 Task: Find connections with filter location Sehnde with filter topic #Crowdfundingwith filter profile language Spanish with filter current company Cvent with filter school Ramanujan College with filter industry Cutlery and Handtool Manufacturing with filter service category Tax Preparation with filter keywords title Translator
Action: Mouse moved to (240, 274)
Screenshot: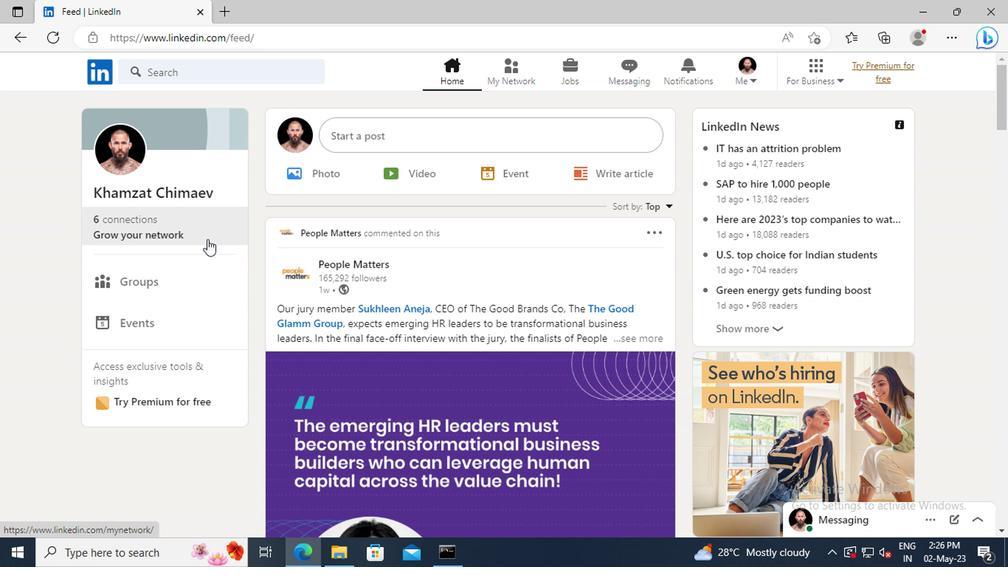 
Action: Mouse pressed left at (240, 274)
Screenshot: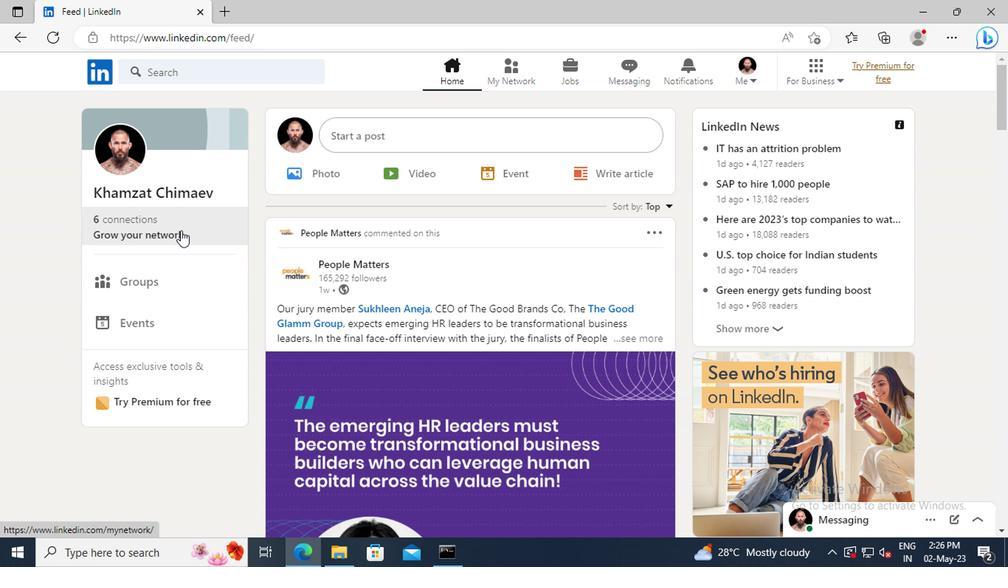 
Action: Mouse moved to (236, 222)
Screenshot: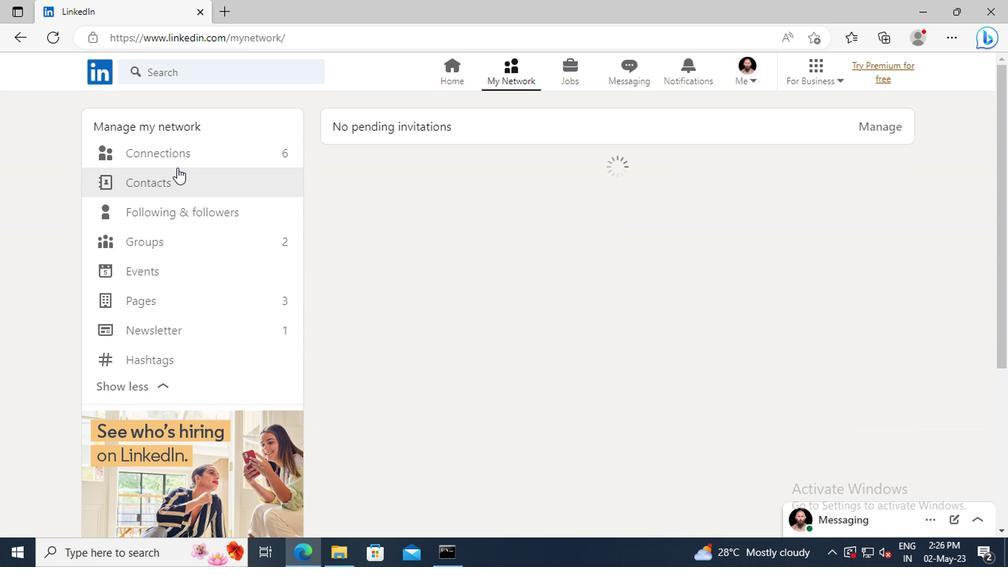 
Action: Mouse pressed left at (236, 222)
Screenshot: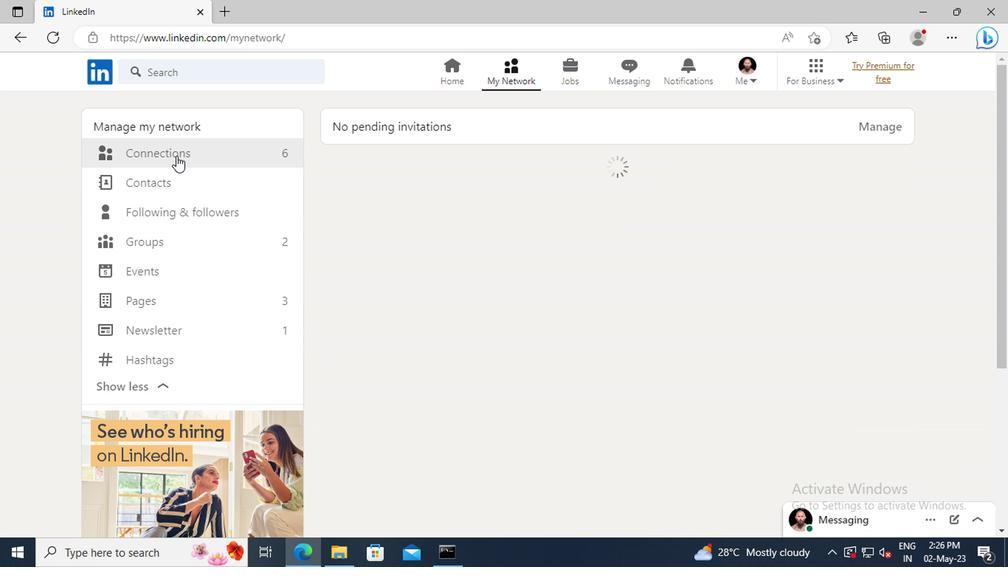 
Action: Mouse moved to (531, 222)
Screenshot: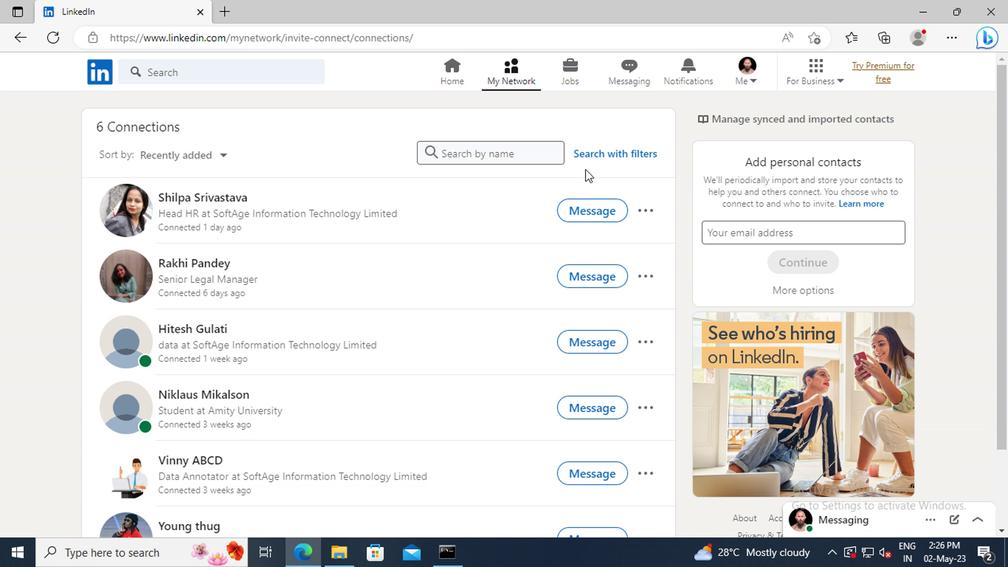 
Action: Mouse pressed left at (531, 222)
Screenshot: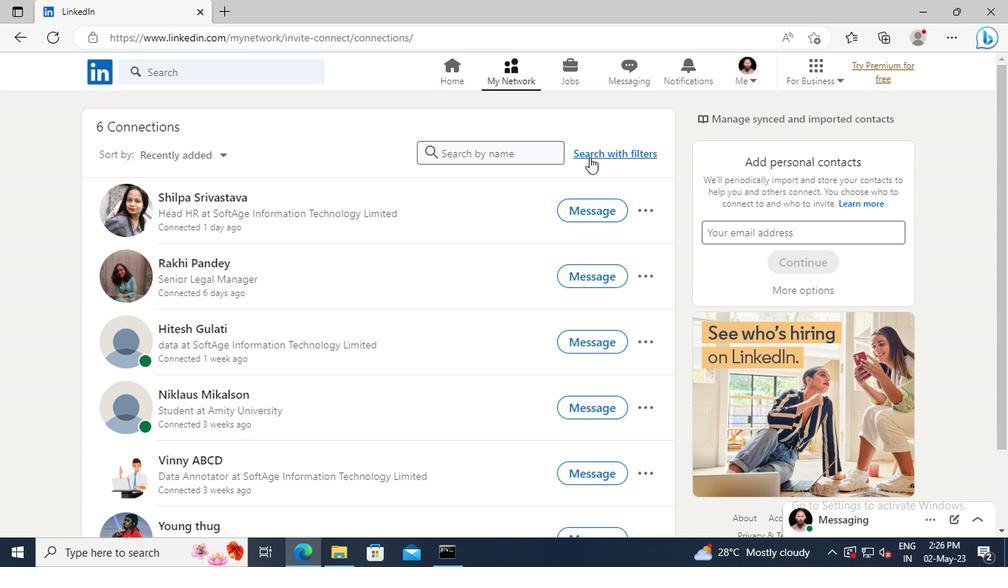 
Action: Mouse moved to (505, 194)
Screenshot: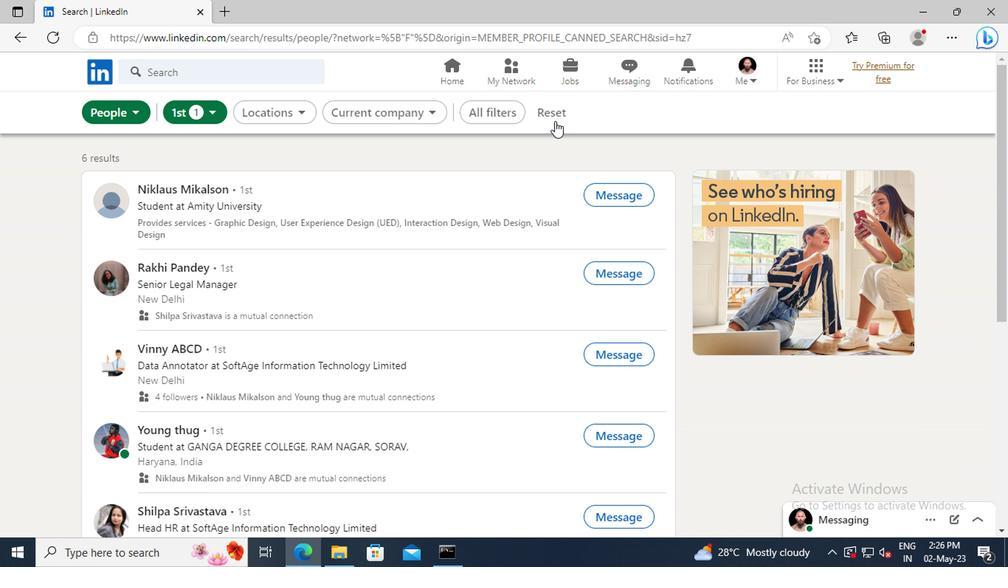 
Action: Mouse pressed left at (505, 194)
Screenshot: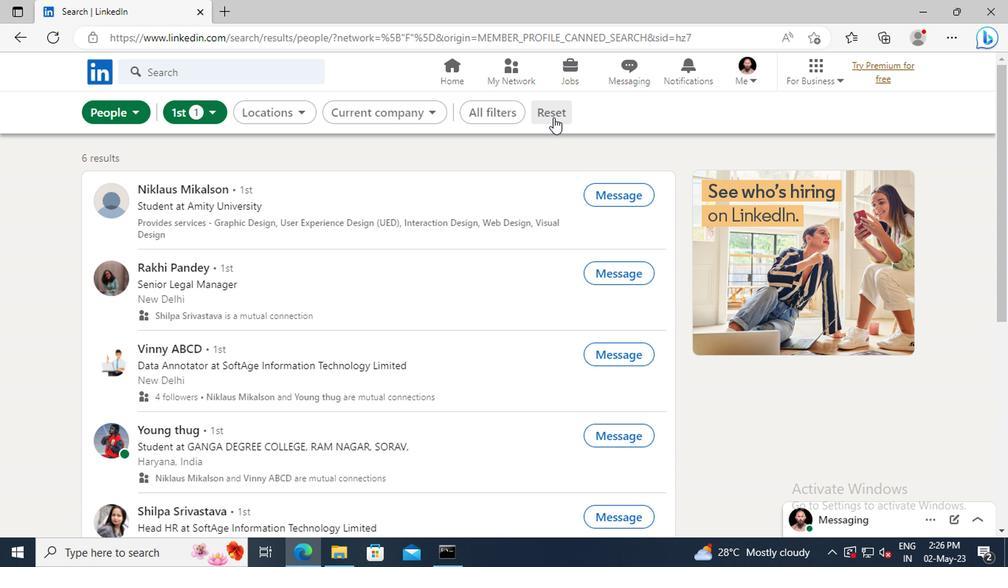 
Action: Mouse moved to (493, 194)
Screenshot: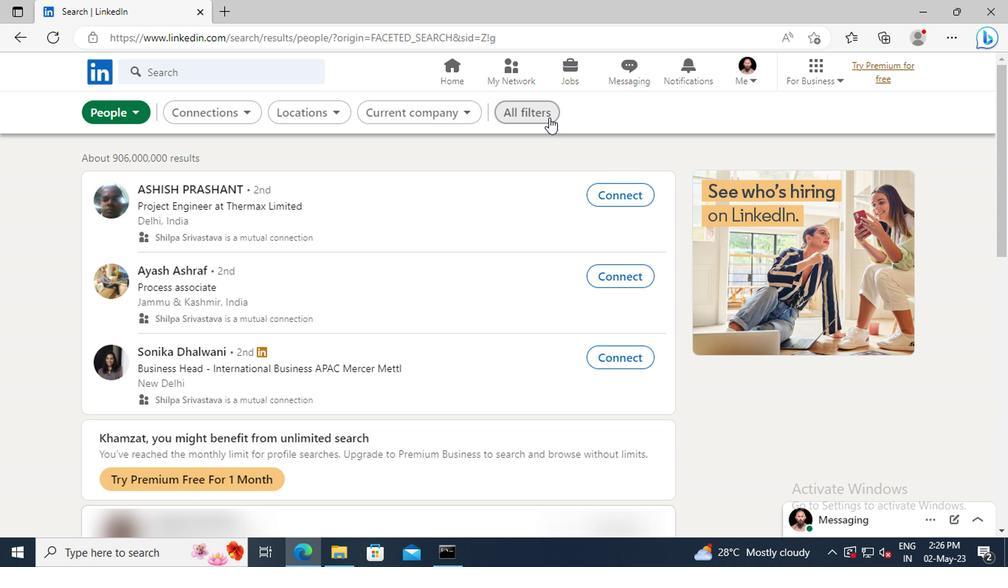 
Action: Mouse pressed left at (493, 194)
Screenshot: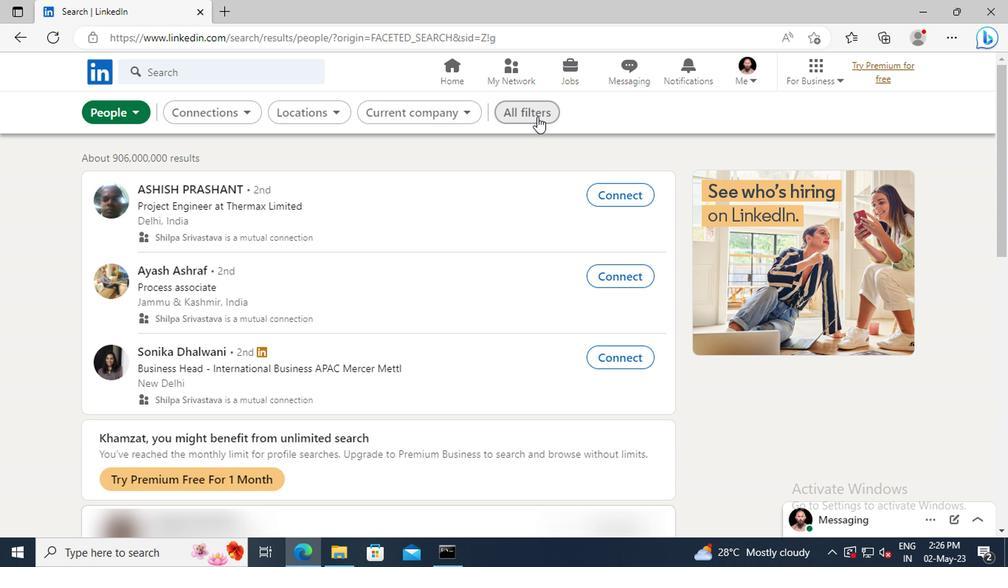 
Action: Mouse moved to (714, 284)
Screenshot: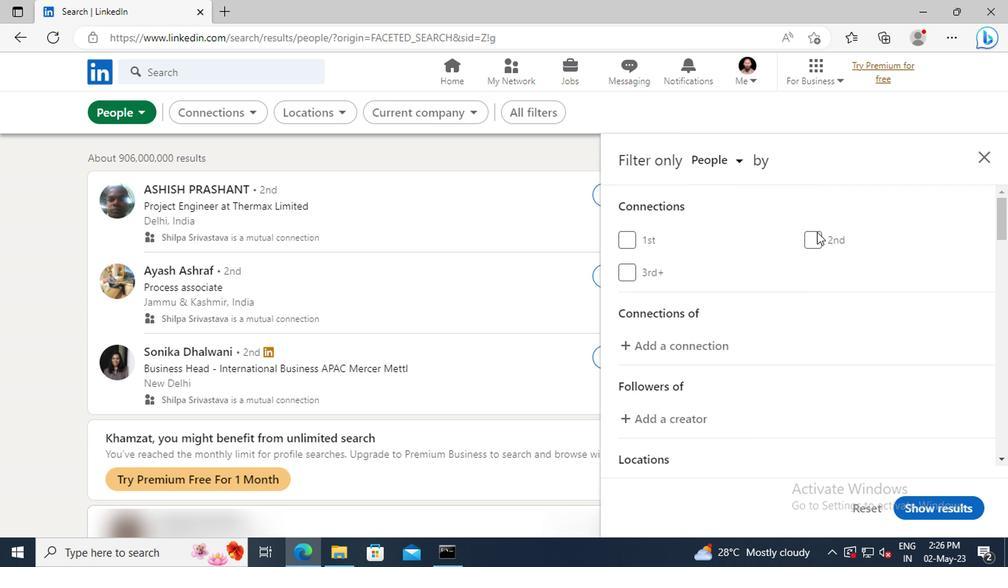 
Action: Mouse scrolled (714, 283) with delta (0, 0)
Screenshot: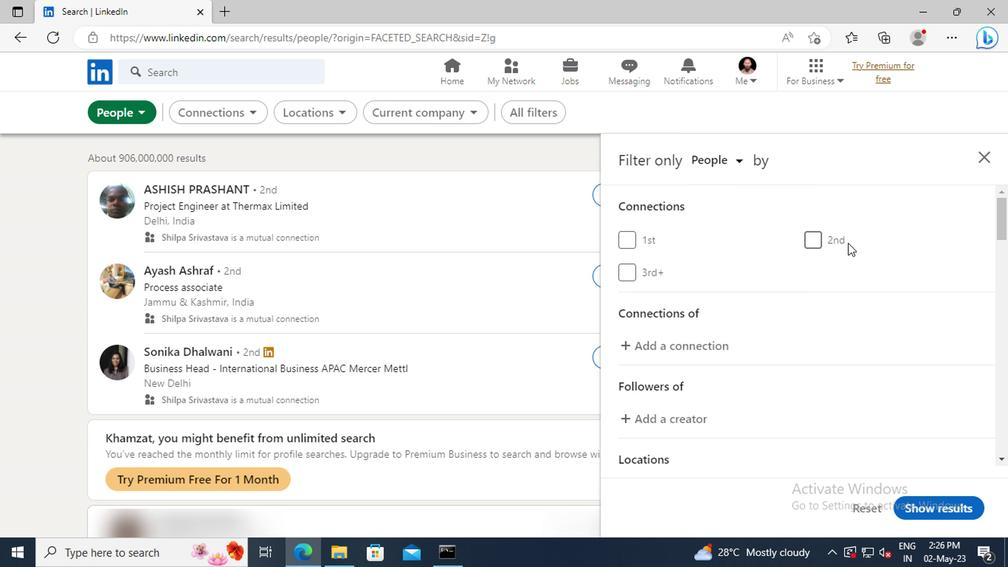 
Action: Mouse scrolled (714, 283) with delta (0, 0)
Screenshot: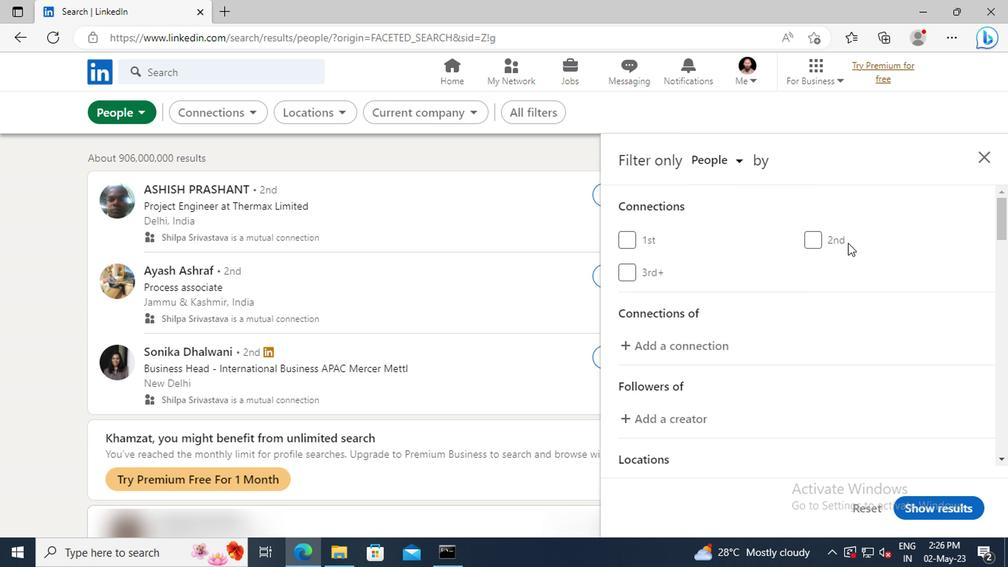
Action: Mouse scrolled (714, 283) with delta (0, 0)
Screenshot: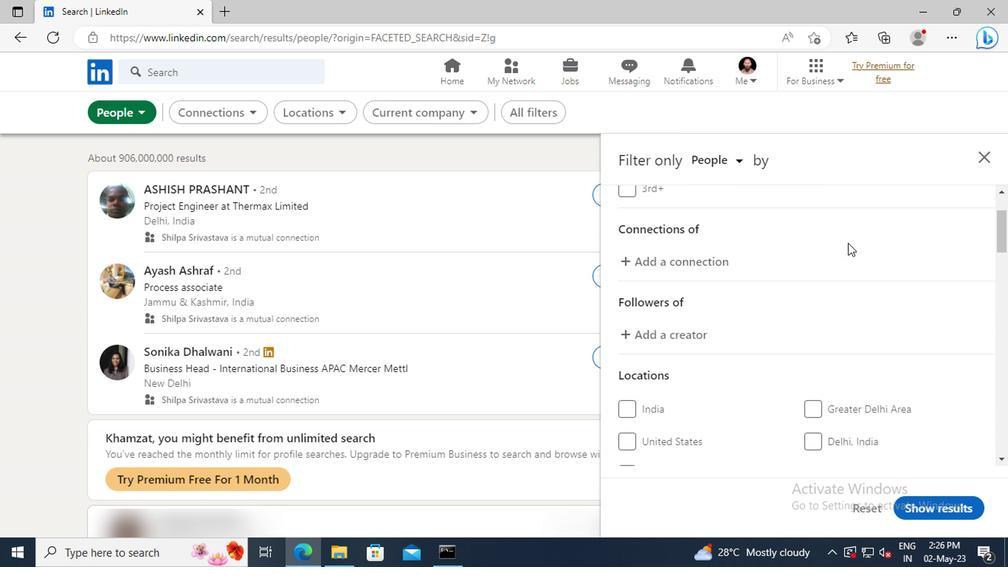 
Action: Mouse scrolled (714, 283) with delta (0, 0)
Screenshot: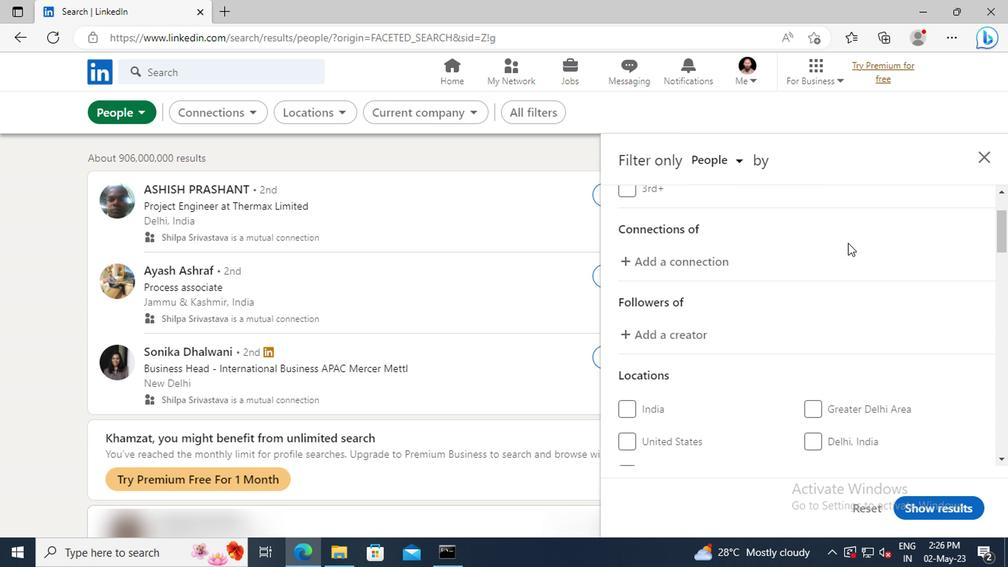 
Action: Mouse moved to (713, 299)
Screenshot: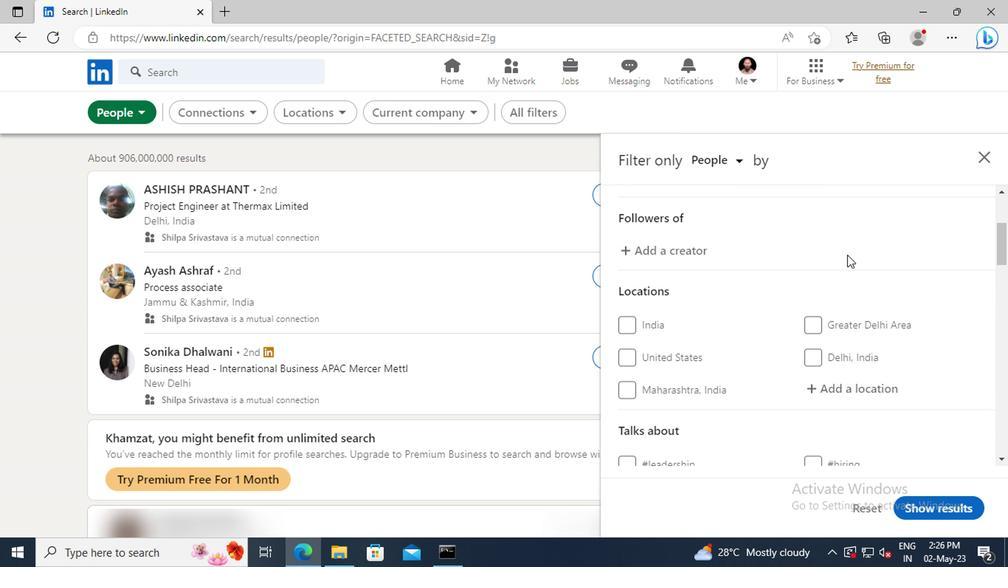 
Action: Mouse scrolled (713, 299) with delta (0, 0)
Screenshot: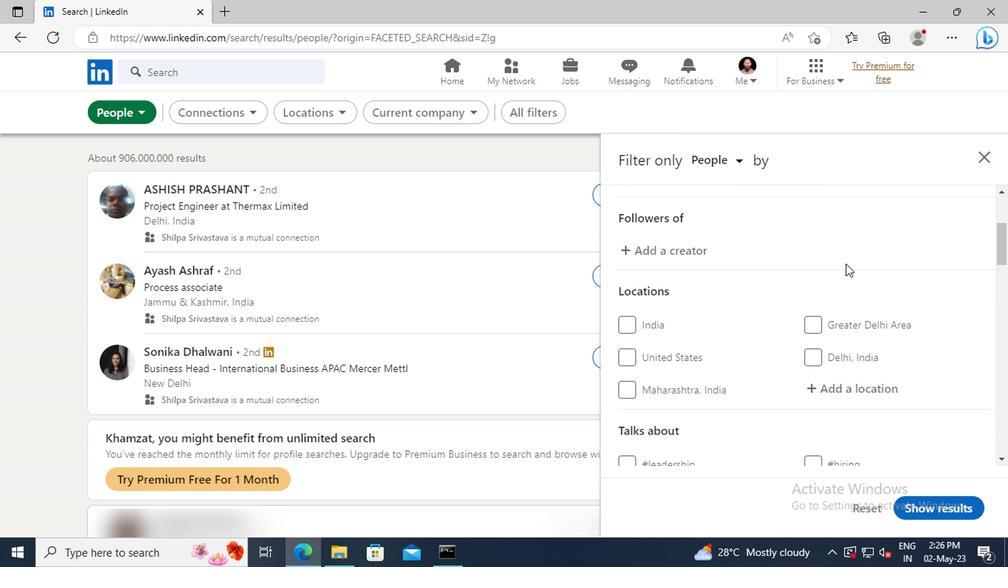 
Action: Mouse scrolled (713, 299) with delta (0, 0)
Screenshot: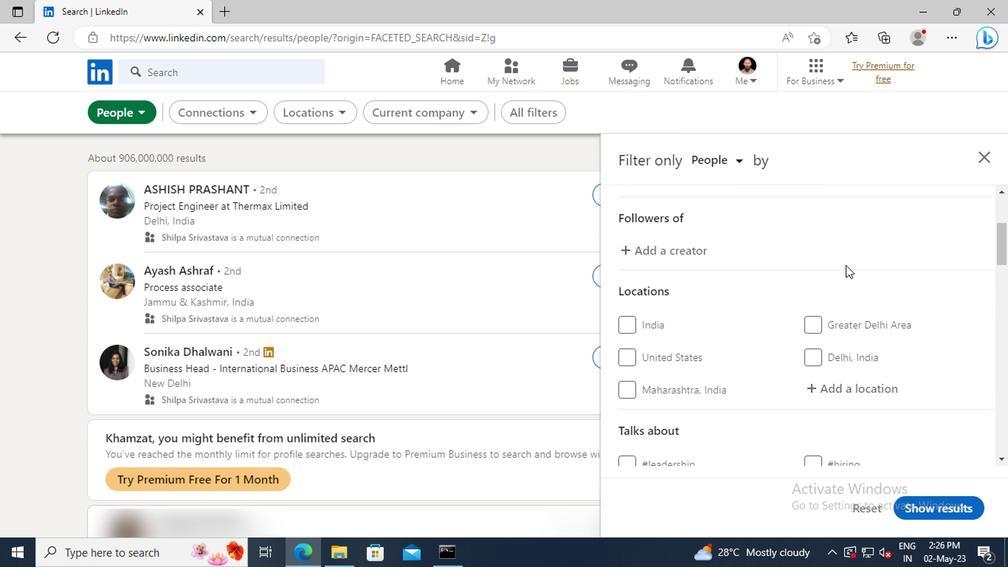 
Action: Mouse moved to (713, 326)
Screenshot: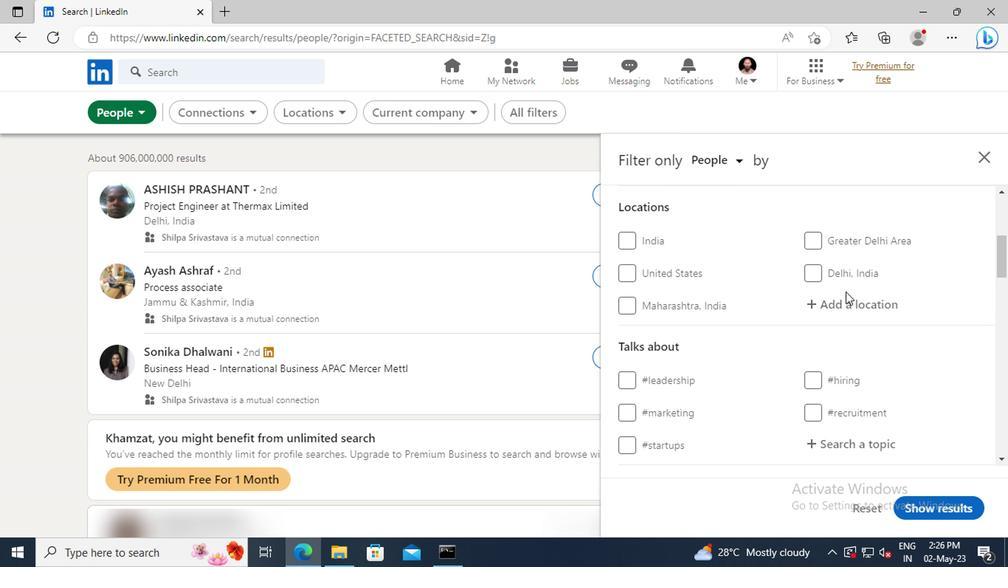 
Action: Mouse pressed left at (713, 326)
Screenshot: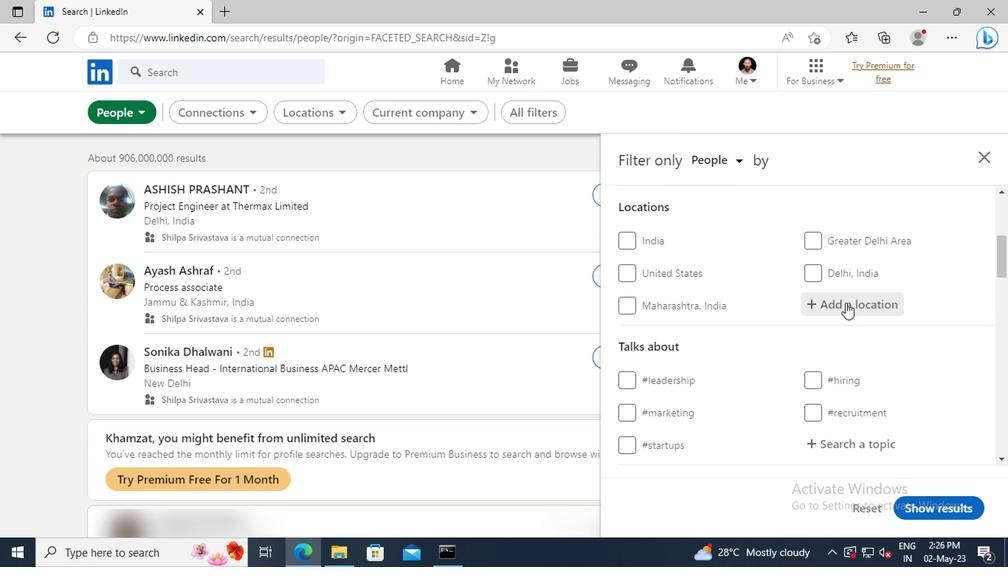 
Action: Key pressed <Key.shift>SEHNDE
Screenshot: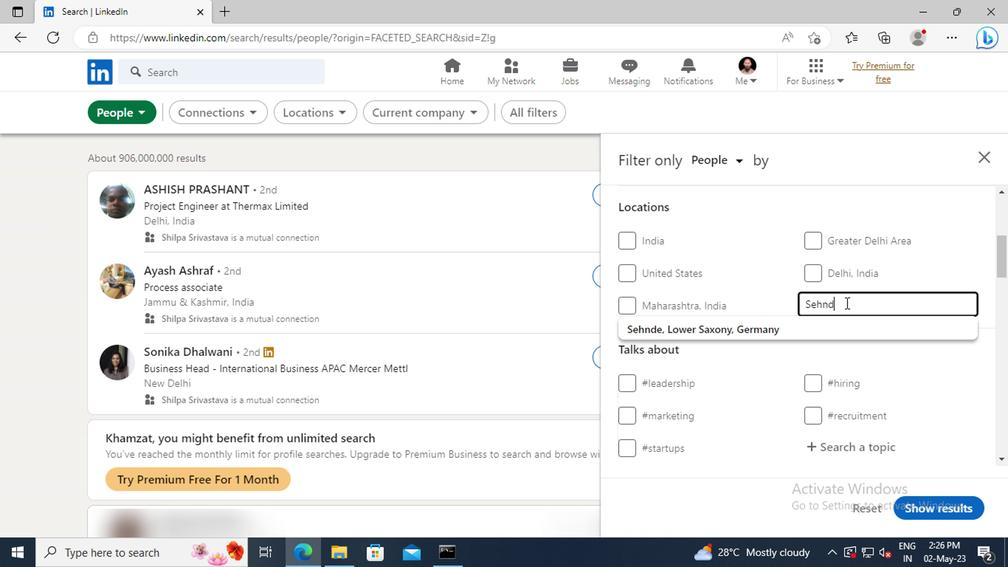
Action: Mouse moved to (714, 346)
Screenshot: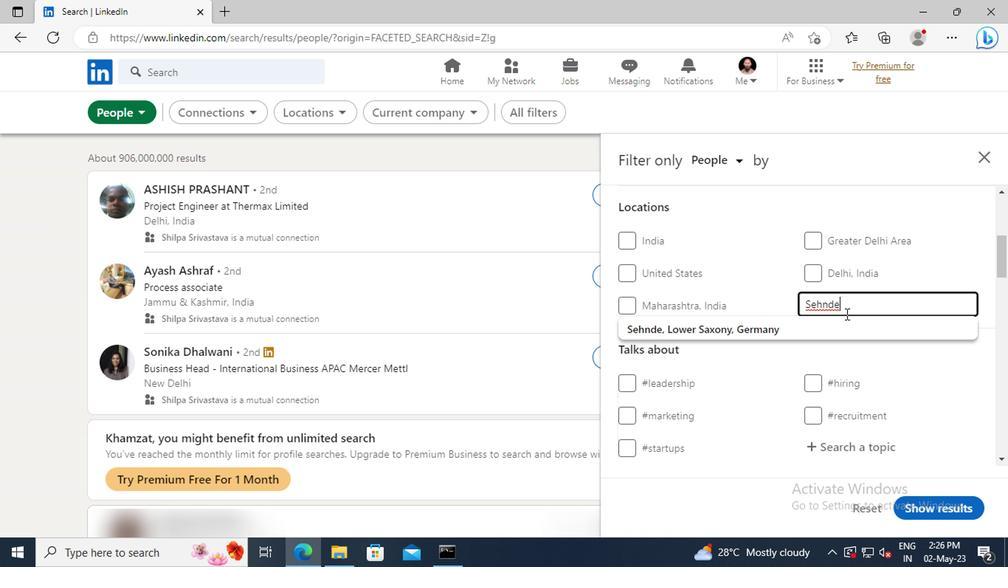 
Action: Mouse pressed left at (714, 346)
Screenshot: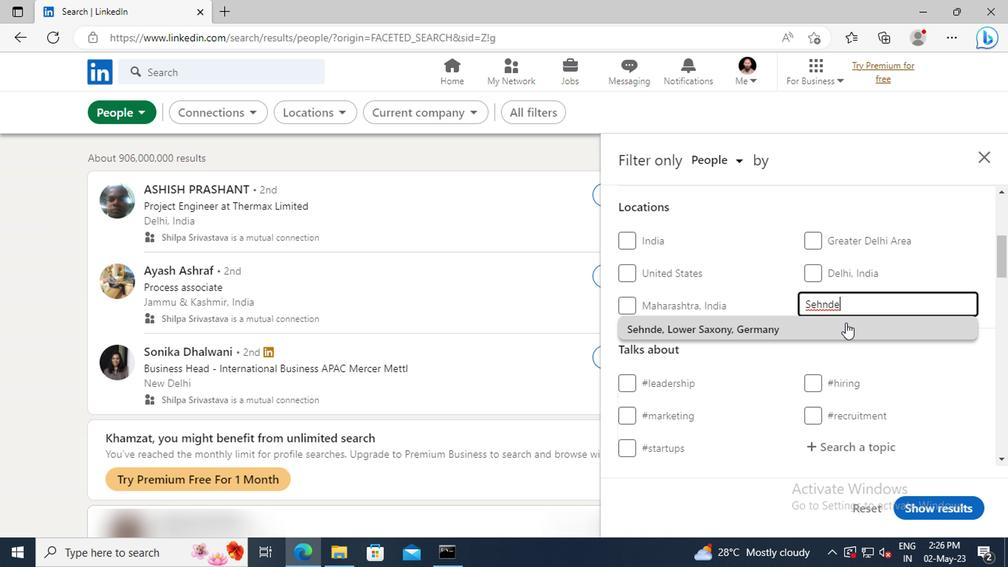 
Action: Mouse scrolled (714, 346) with delta (0, 0)
Screenshot: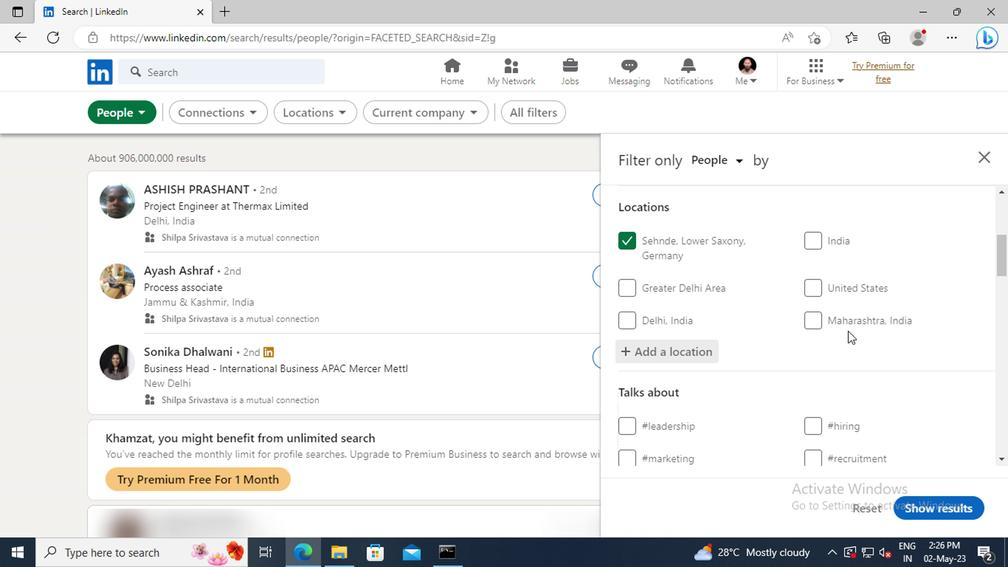 
Action: Mouse scrolled (714, 346) with delta (0, 0)
Screenshot: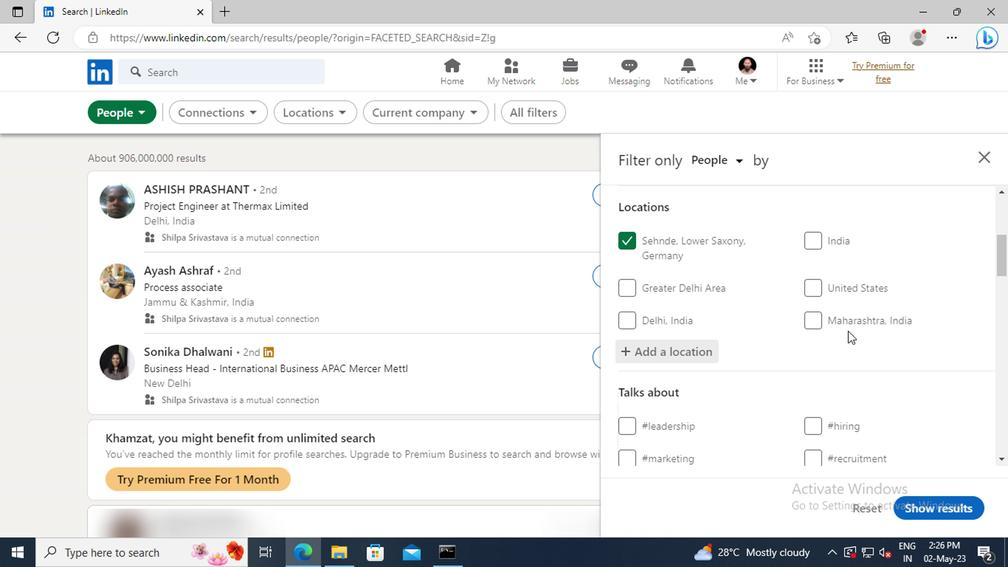 
Action: Mouse moved to (714, 346)
Screenshot: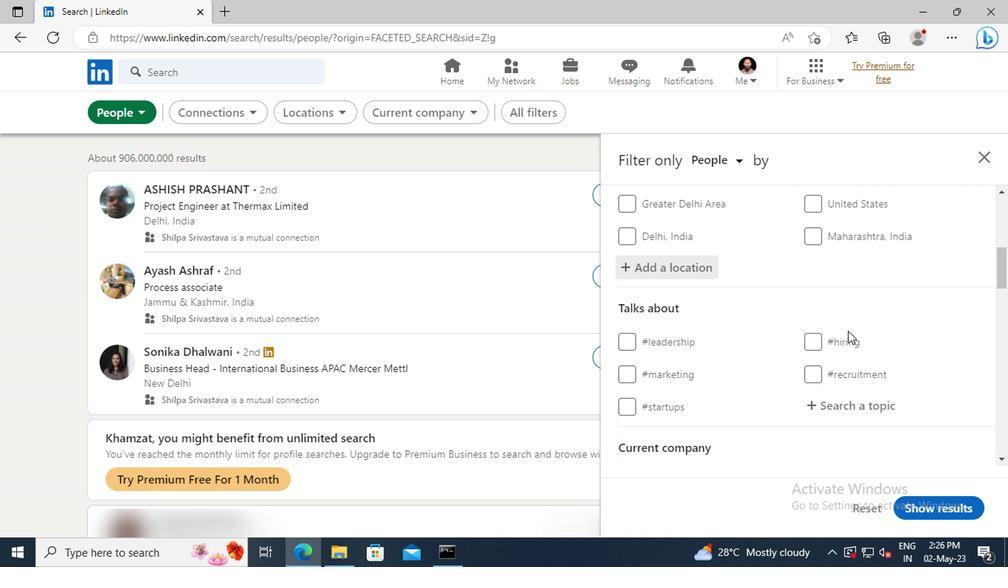 
Action: Mouse scrolled (714, 346) with delta (0, 0)
Screenshot: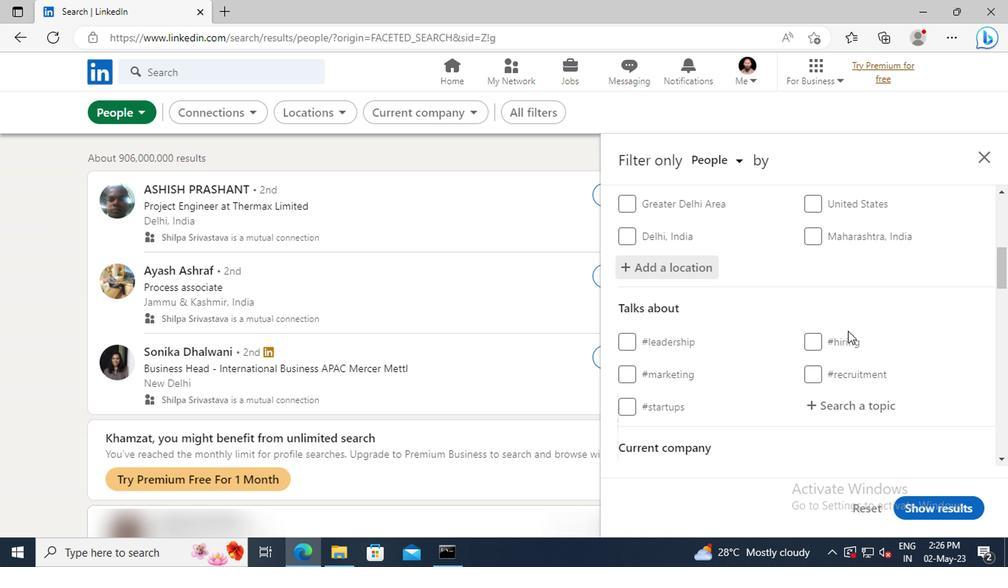 
Action: Mouse moved to (709, 367)
Screenshot: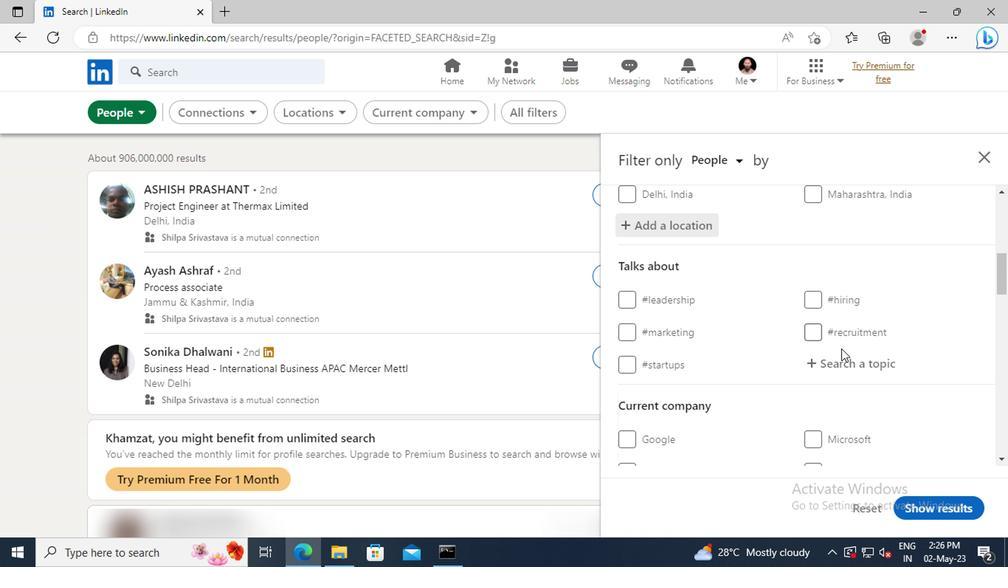 
Action: Mouse pressed left at (709, 367)
Screenshot: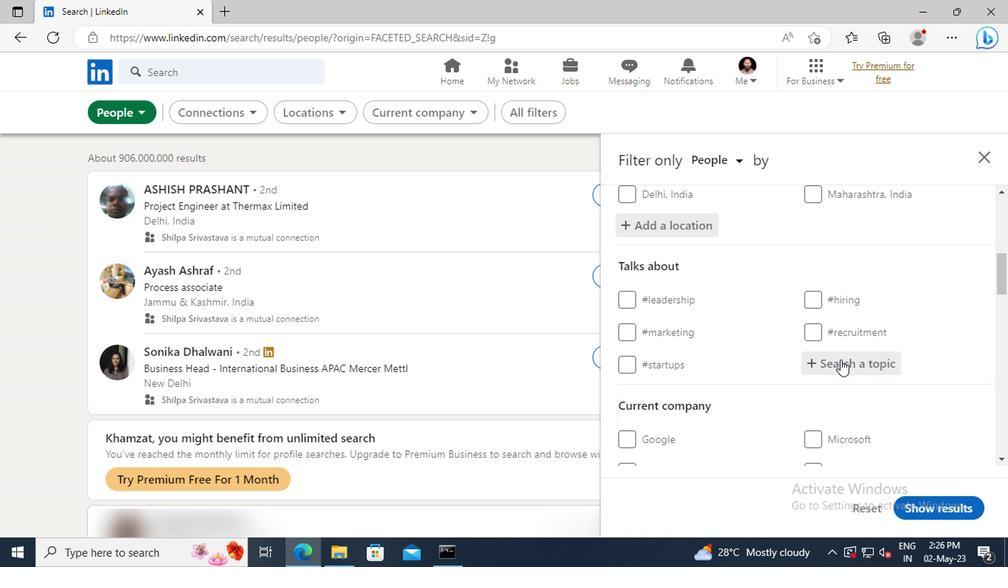 
Action: Key pressed <Key.shift>CROWDFUN
Screenshot: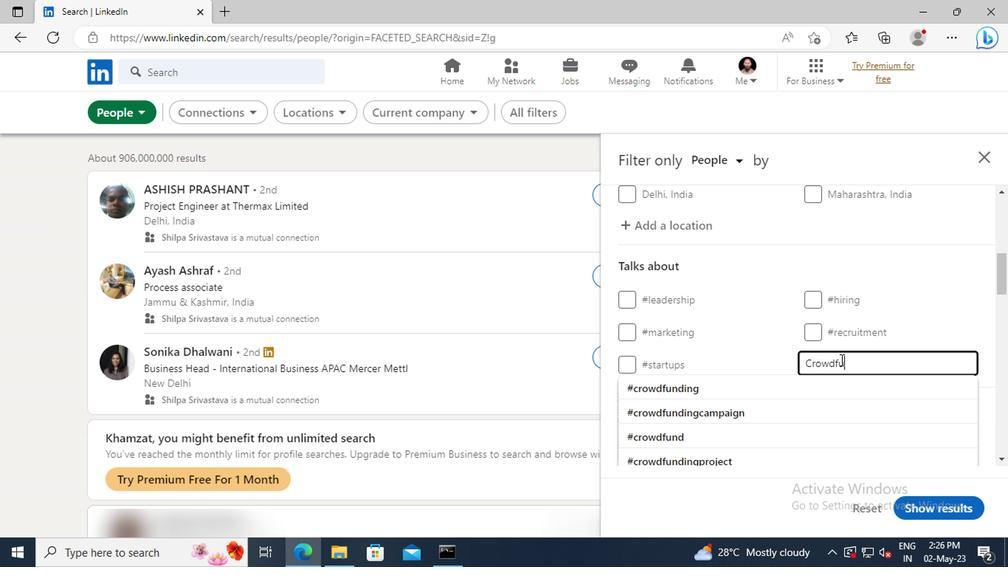 
Action: Mouse moved to (709, 385)
Screenshot: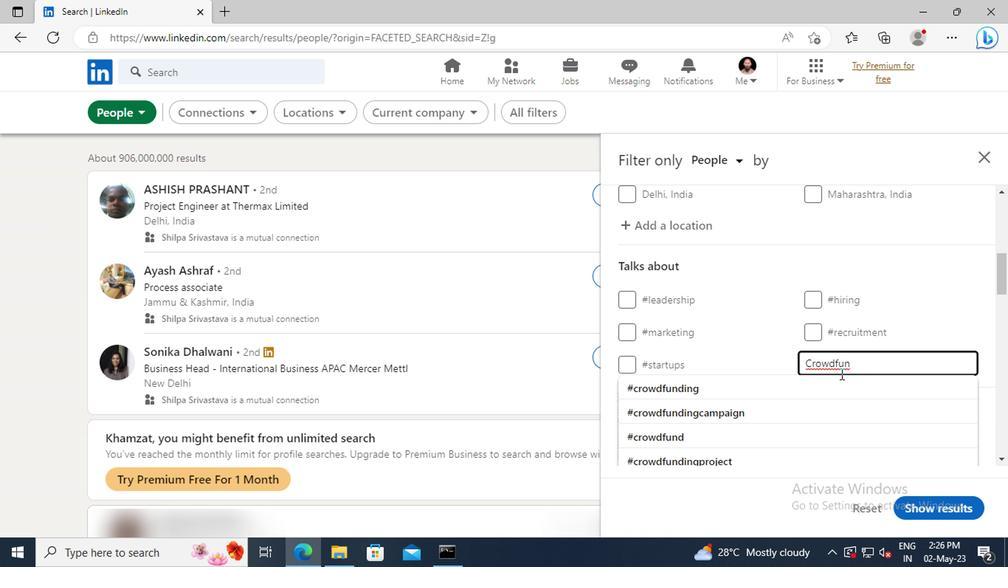 
Action: Mouse pressed left at (709, 385)
Screenshot: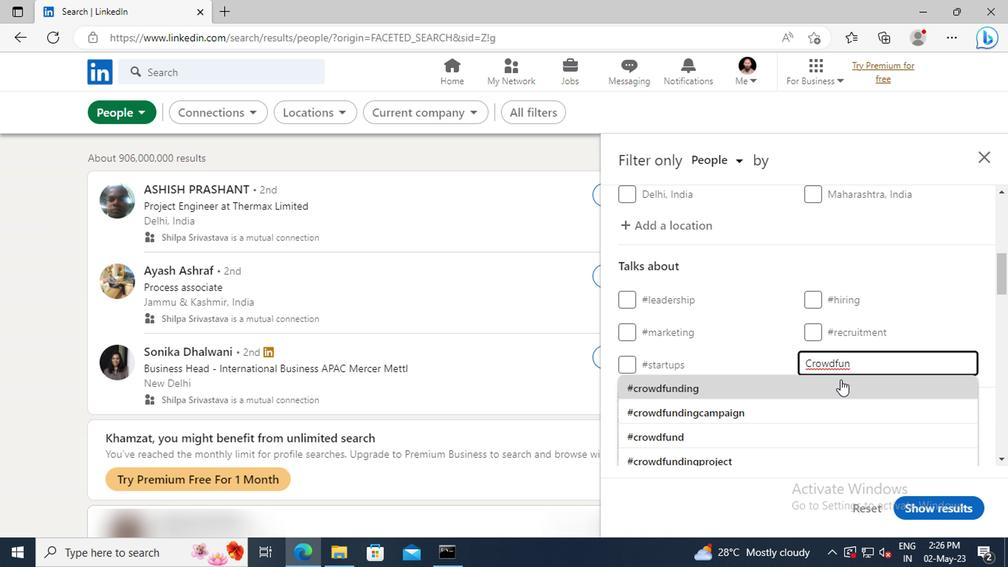 
Action: Mouse scrolled (709, 384) with delta (0, 0)
Screenshot: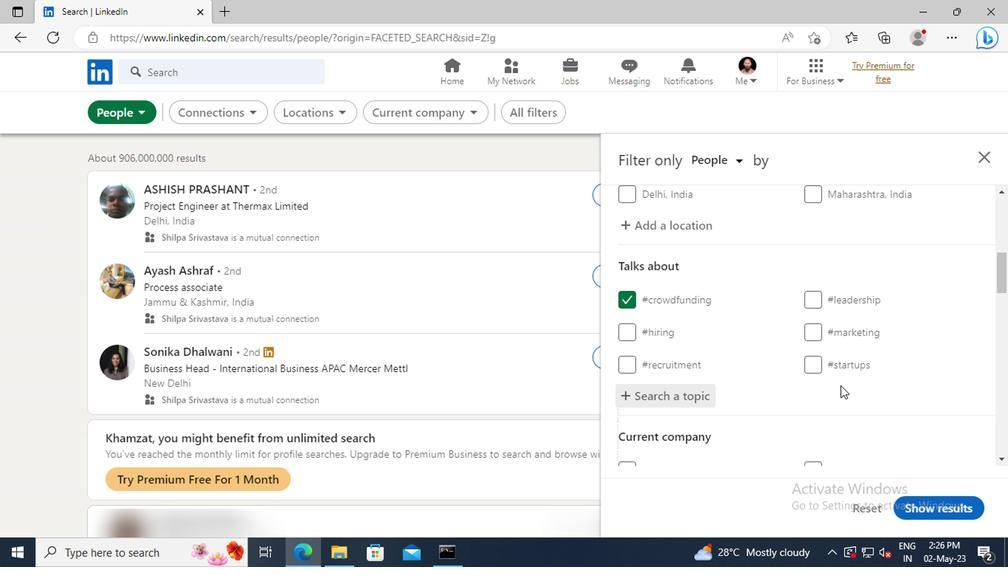 
Action: Mouse scrolled (709, 384) with delta (0, 0)
Screenshot: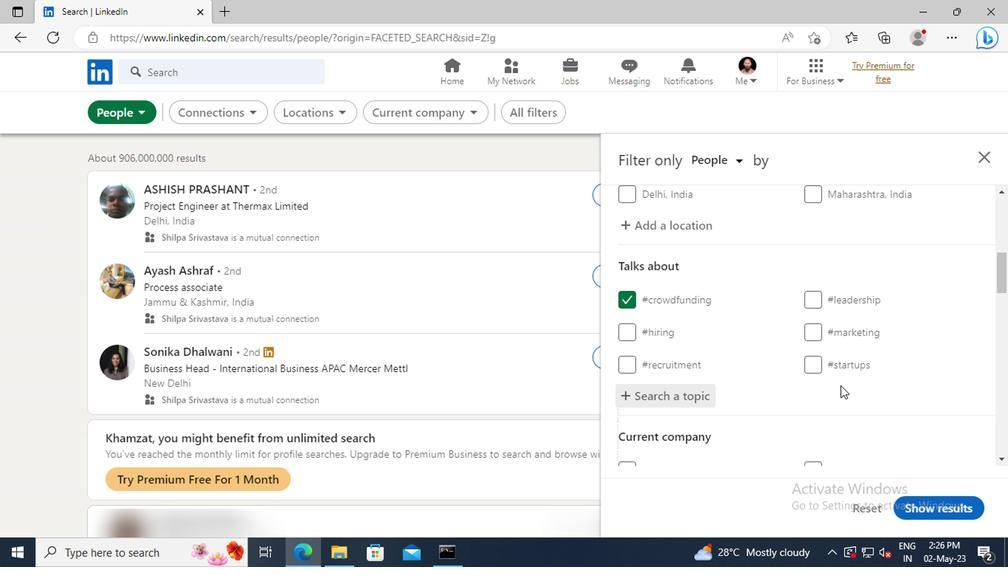 
Action: Mouse scrolled (709, 384) with delta (0, 0)
Screenshot: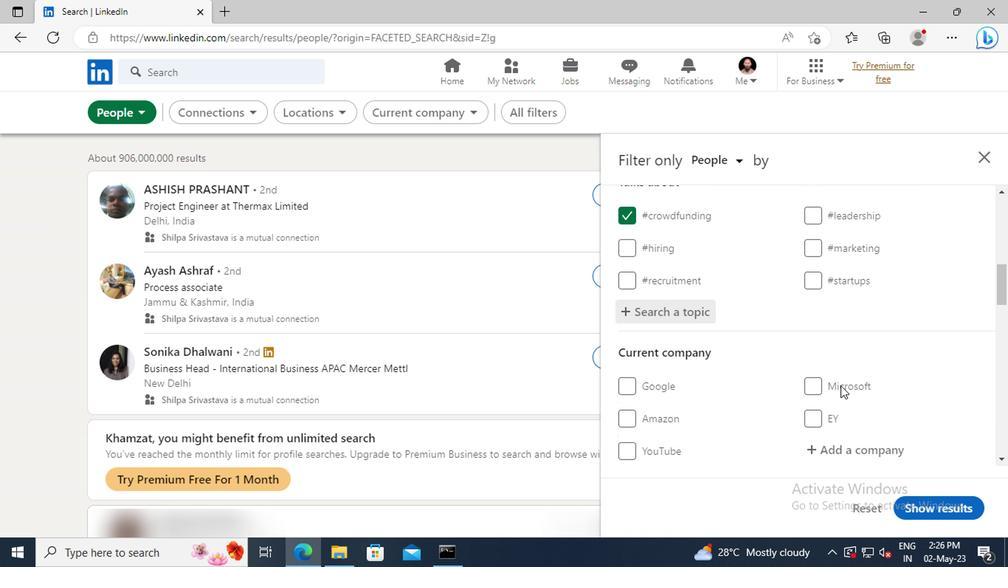 
Action: Mouse scrolled (709, 384) with delta (0, 0)
Screenshot: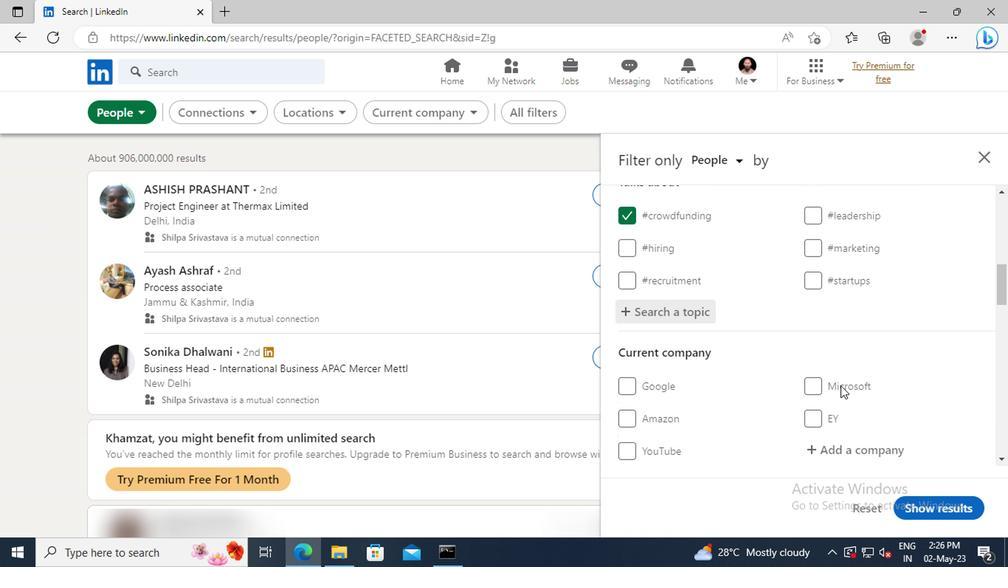 
Action: Mouse scrolled (709, 384) with delta (0, 0)
Screenshot: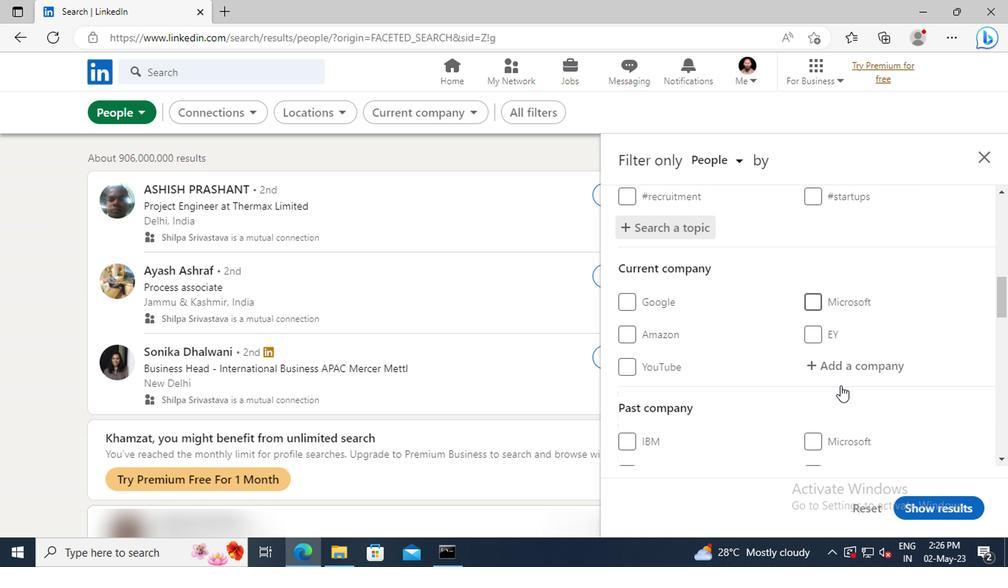
Action: Mouse scrolled (709, 384) with delta (0, 0)
Screenshot: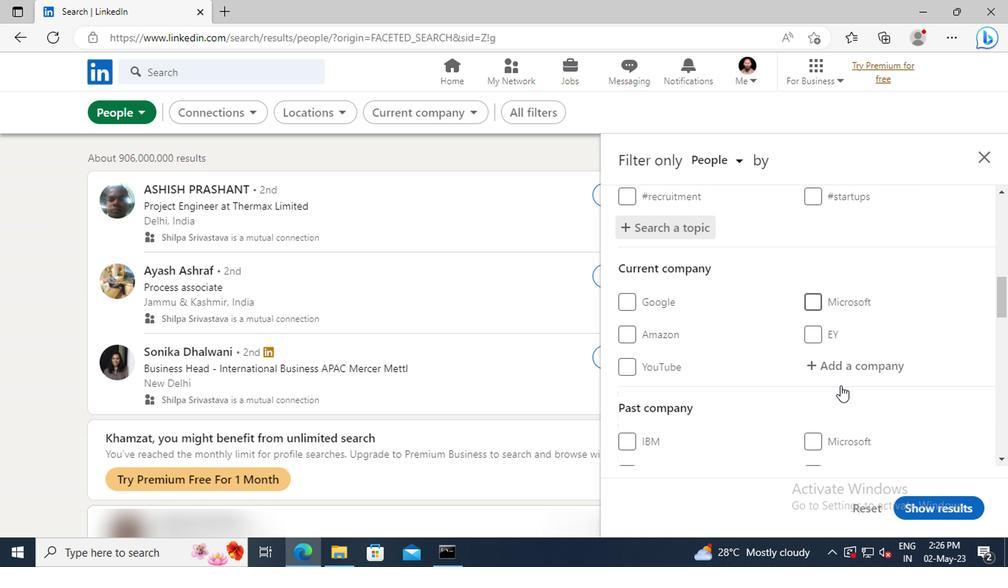 
Action: Mouse scrolled (709, 384) with delta (0, 0)
Screenshot: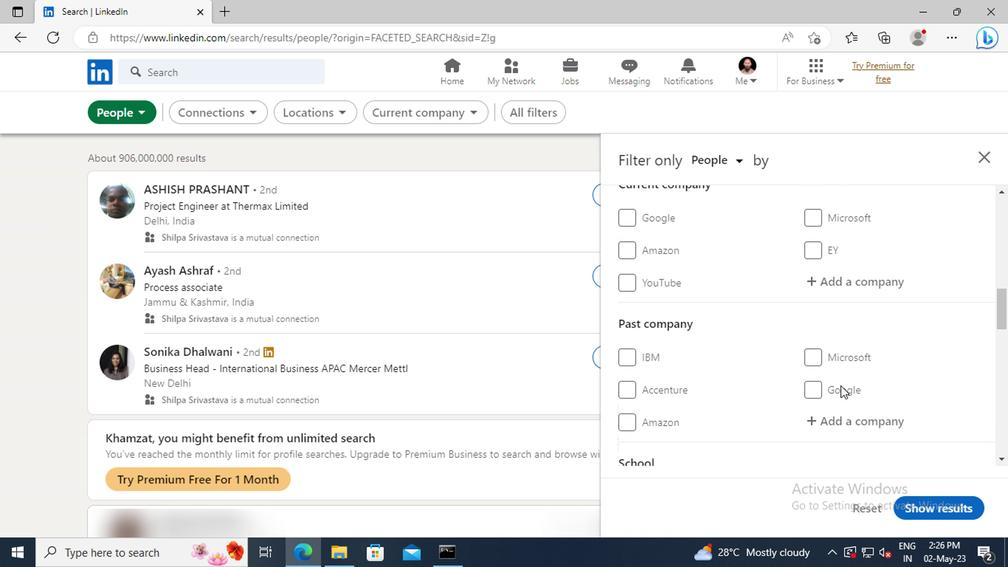 
Action: Mouse scrolled (709, 384) with delta (0, 0)
Screenshot: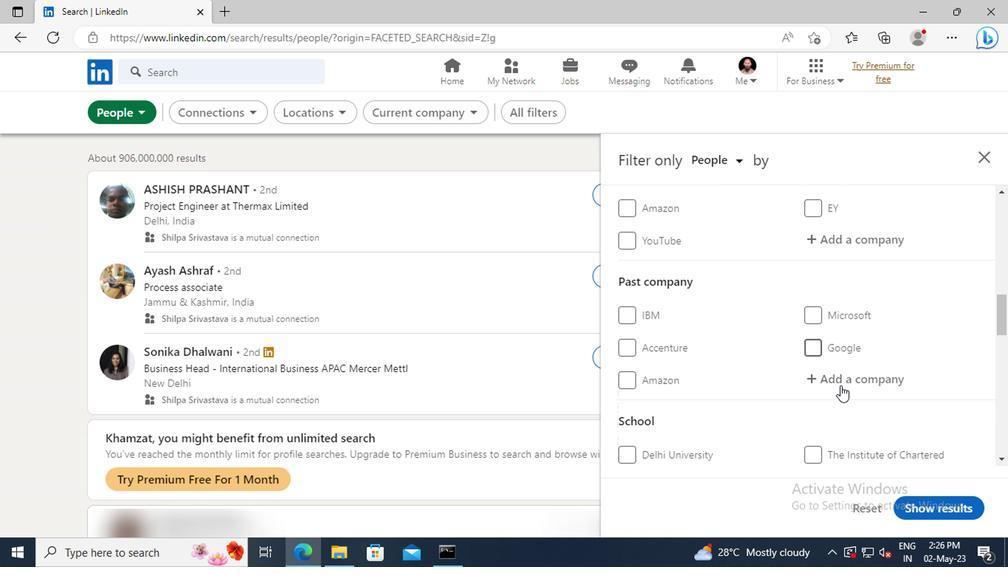 
Action: Mouse scrolled (709, 384) with delta (0, 0)
Screenshot: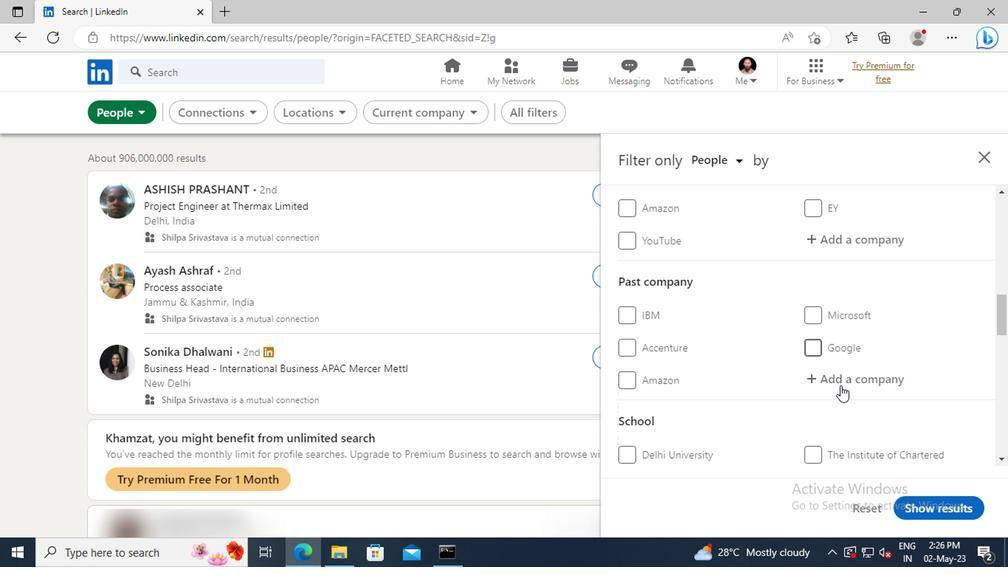 
Action: Mouse scrolled (709, 384) with delta (0, 0)
Screenshot: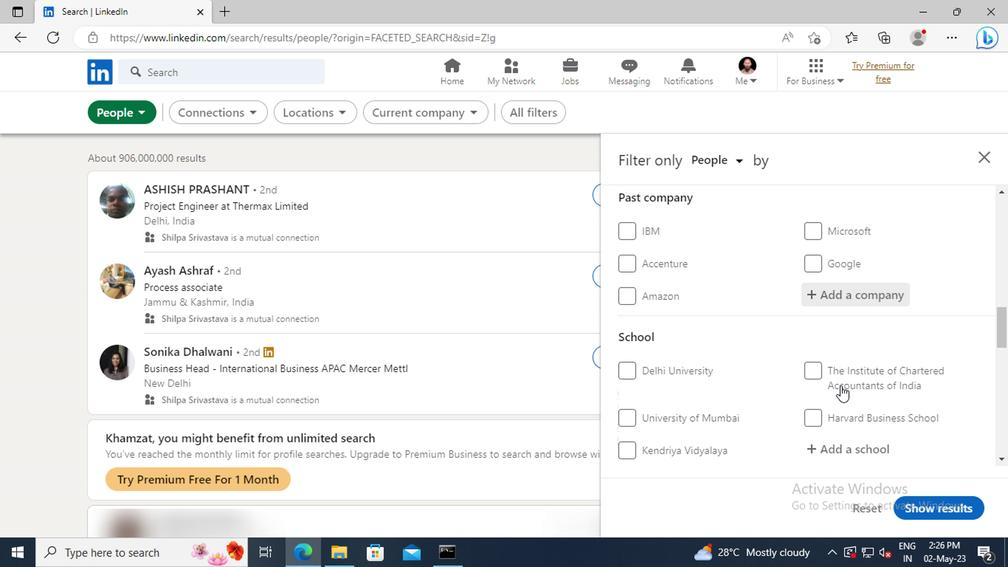 
Action: Mouse scrolled (709, 384) with delta (0, 0)
Screenshot: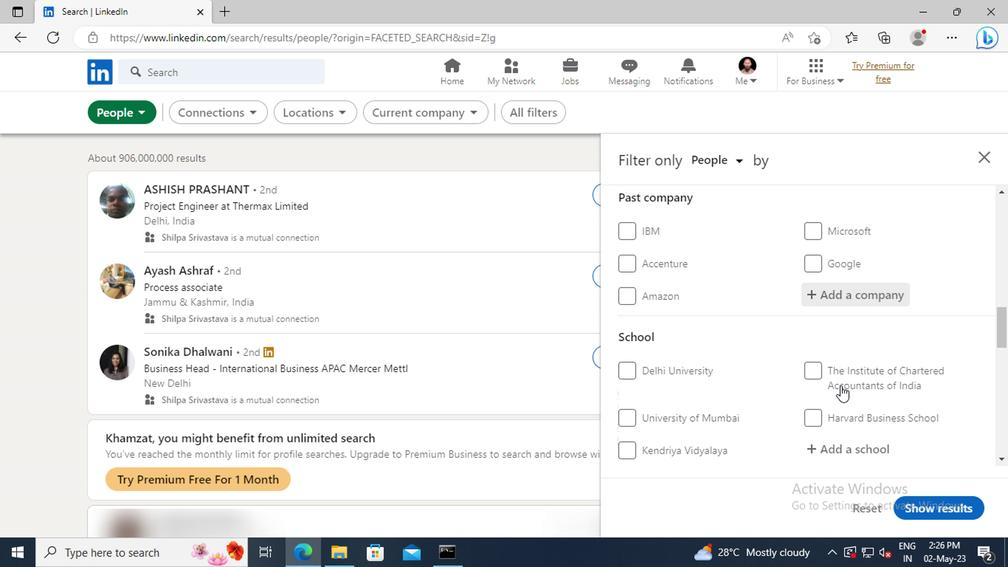 
Action: Mouse scrolled (709, 384) with delta (0, 0)
Screenshot: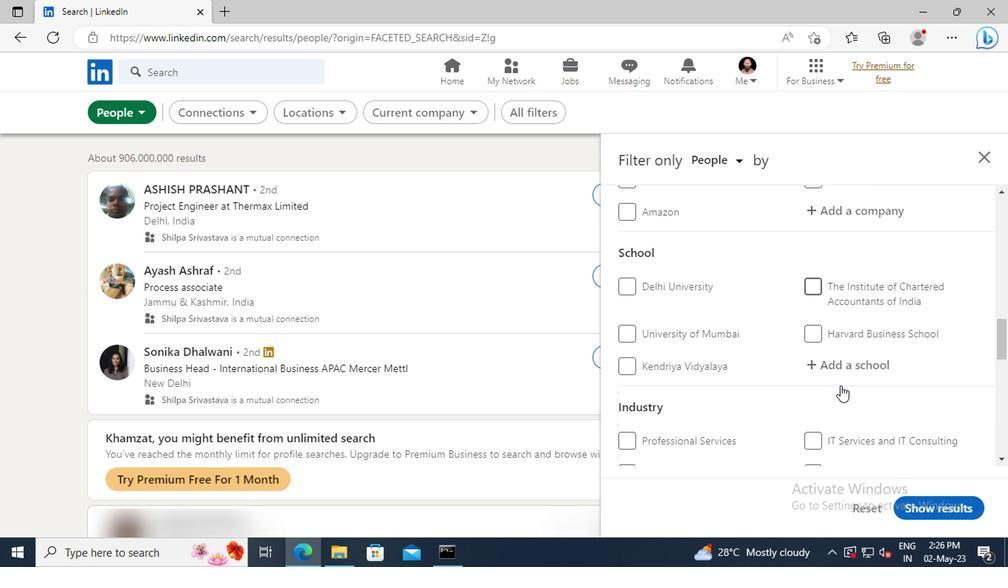 
Action: Mouse scrolled (709, 384) with delta (0, 0)
Screenshot: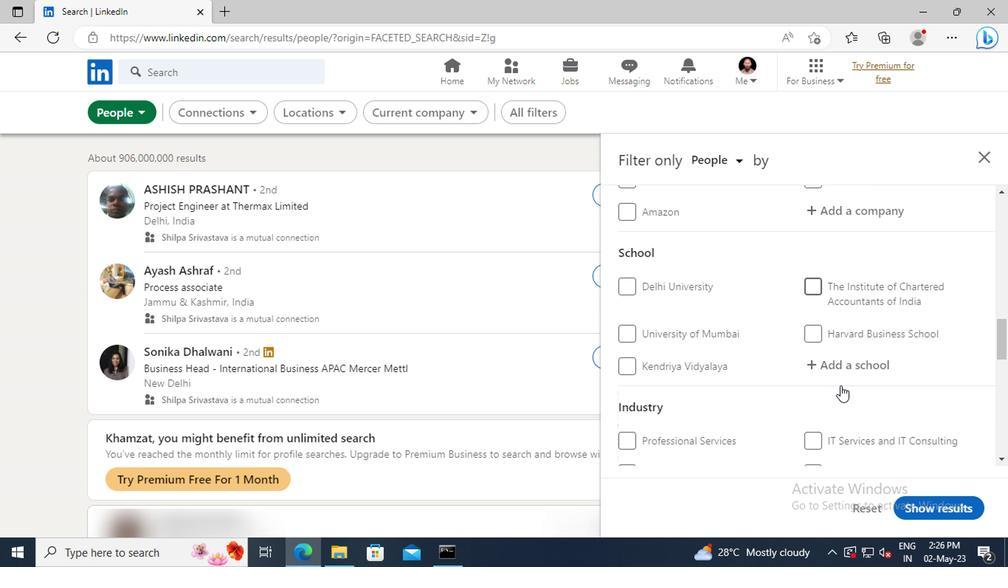 
Action: Mouse scrolled (709, 384) with delta (0, 0)
Screenshot: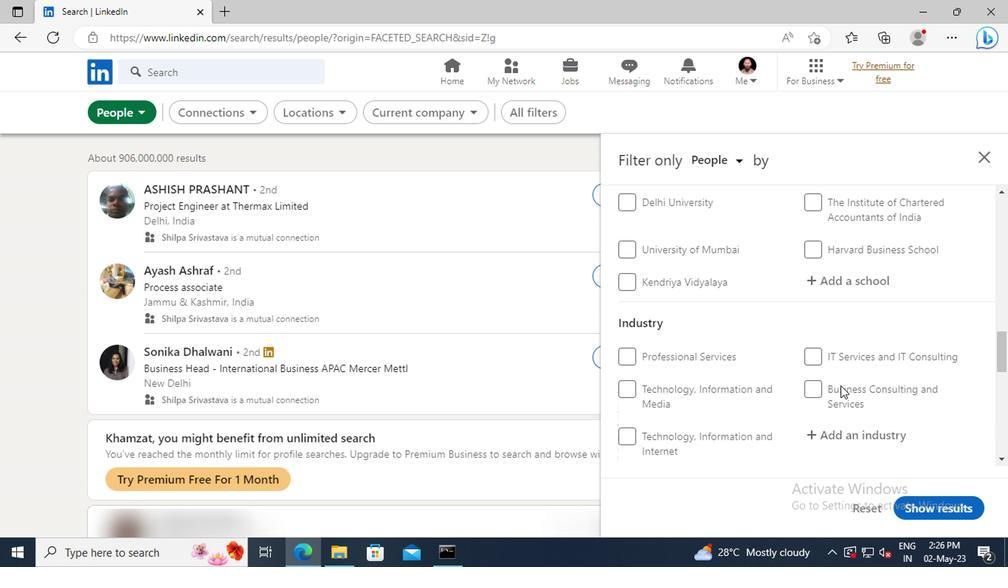 
Action: Mouse scrolled (709, 384) with delta (0, 0)
Screenshot: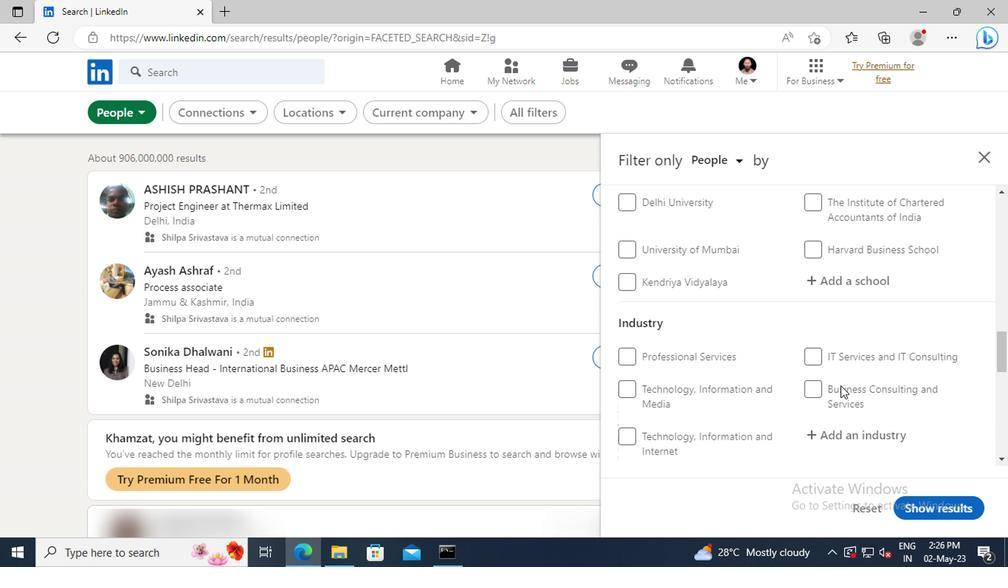 
Action: Mouse scrolled (709, 384) with delta (0, 0)
Screenshot: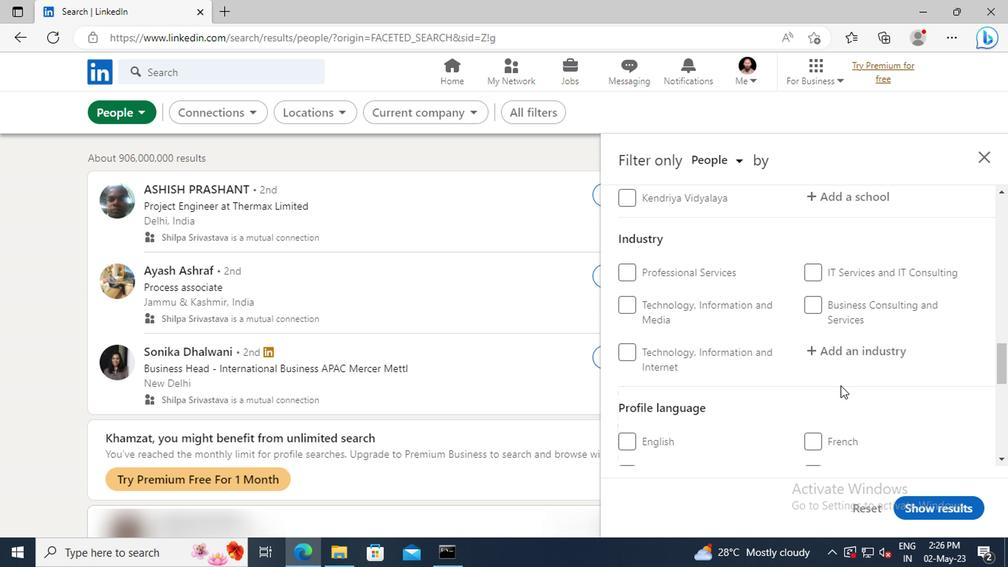 
Action: Mouse scrolled (709, 384) with delta (0, 0)
Screenshot: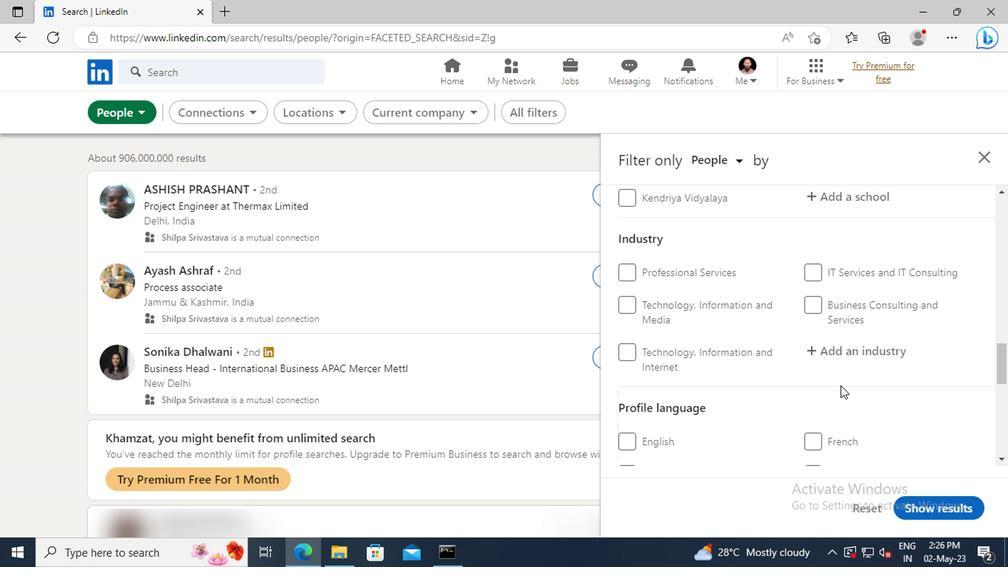 
Action: Mouse moved to (557, 387)
Screenshot: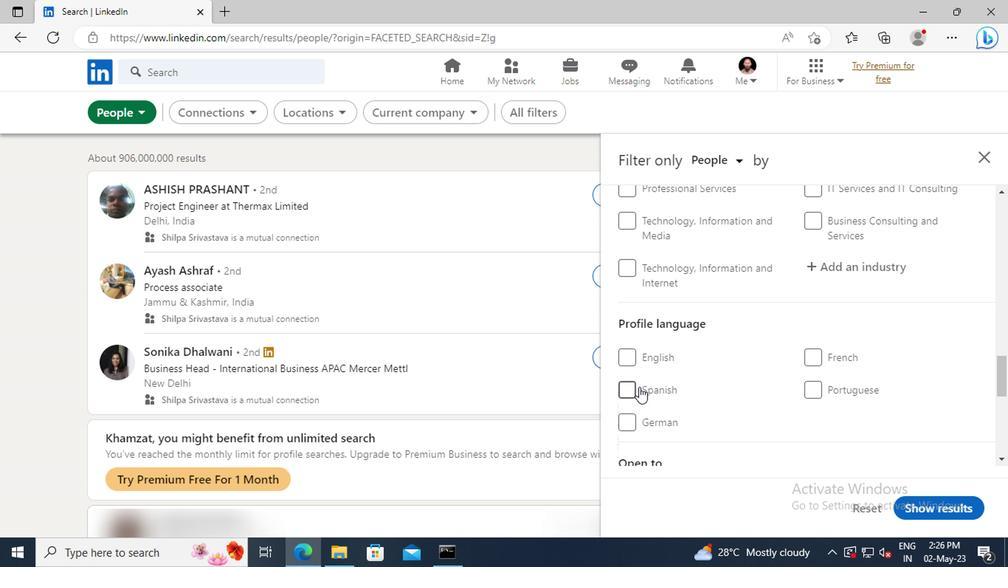 
Action: Mouse pressed left at (557, 387)
Screenshot: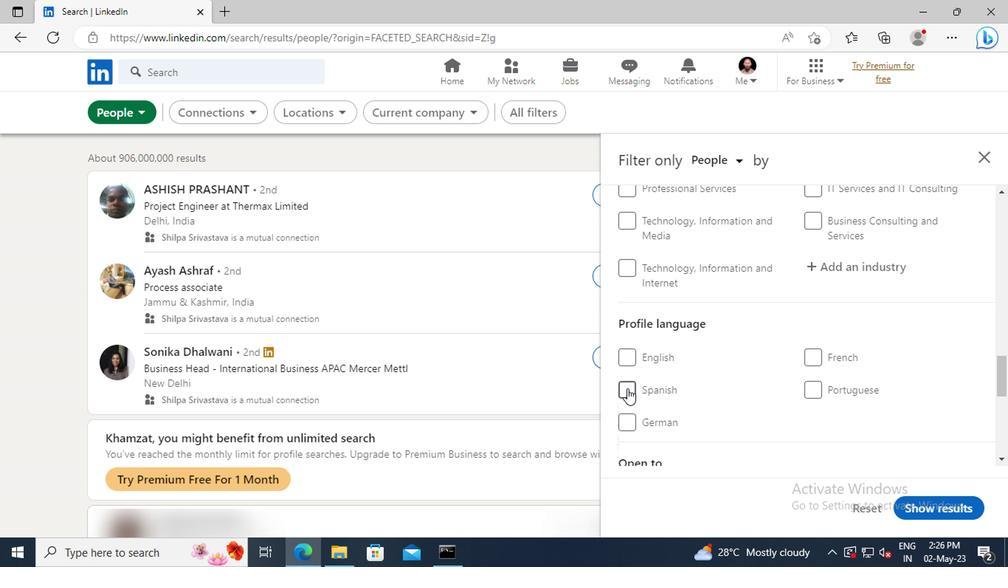 
Action: Mouse moved to (665, 378)
Screenshot: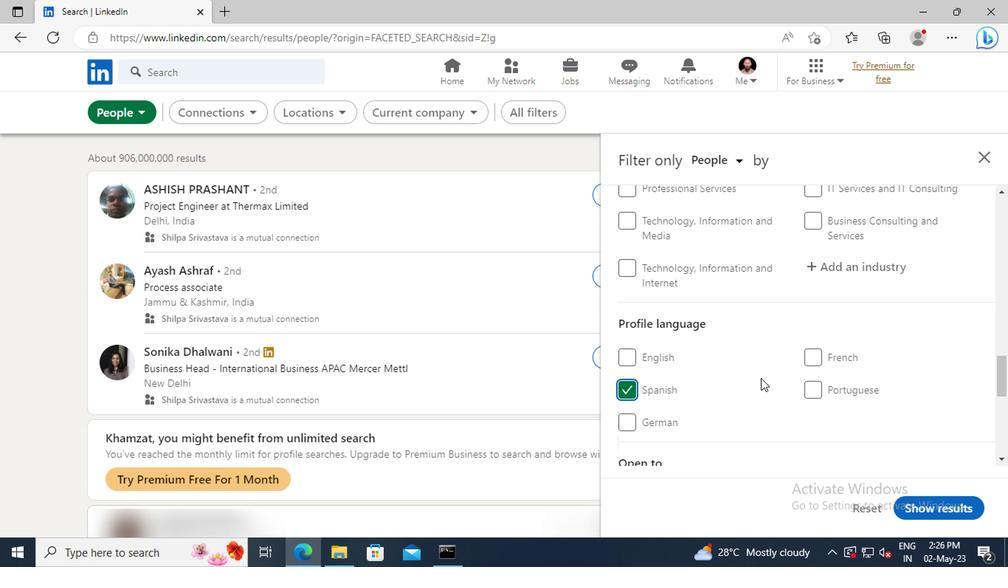 
Action: Mouse scrolled (665, 379) with delta (0, 0)
Screenshot: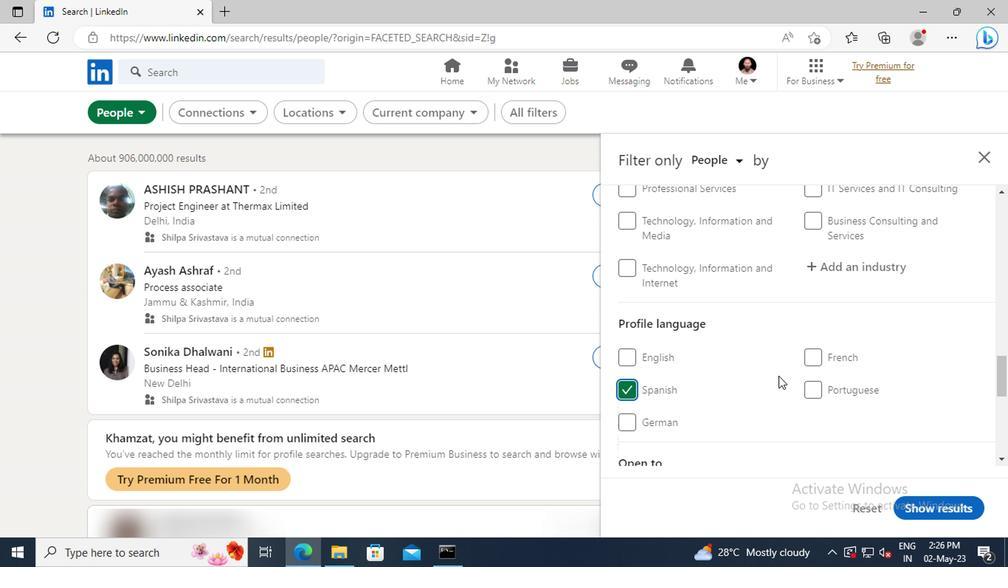 
Action: Mouse scrolled (665, 379) with delta (0, 0)
Screenshot: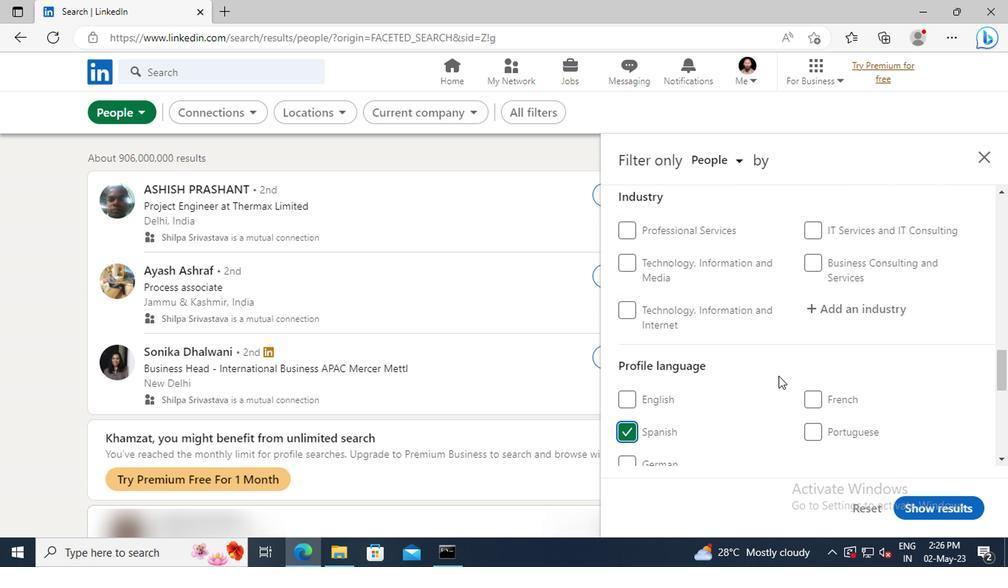 
Action: Mouse scrolled (665, 379) with delta (0, 0)
Screenshot: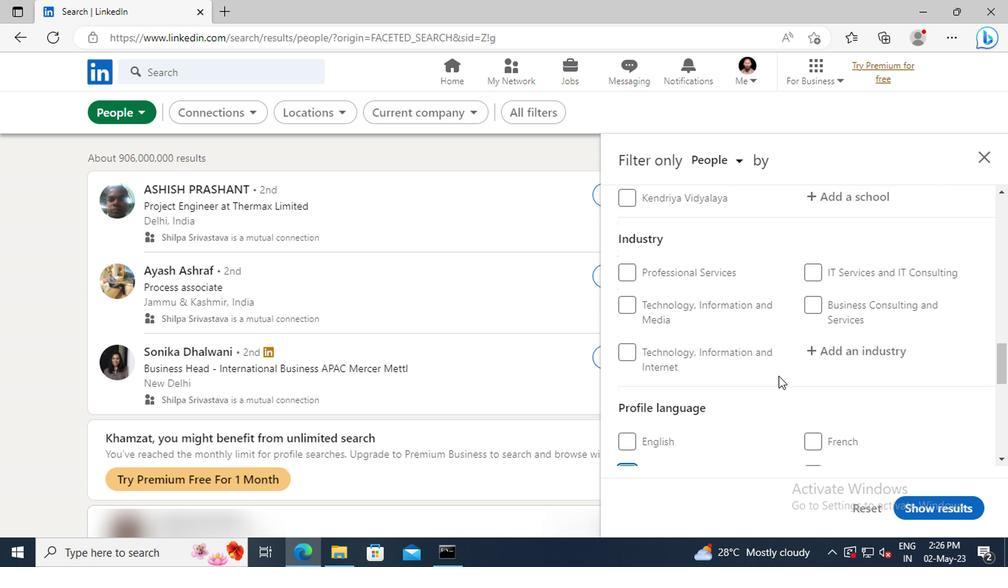 
Action: Mouse scrolled (665, 379) with delta (0, 0)
Screenshot: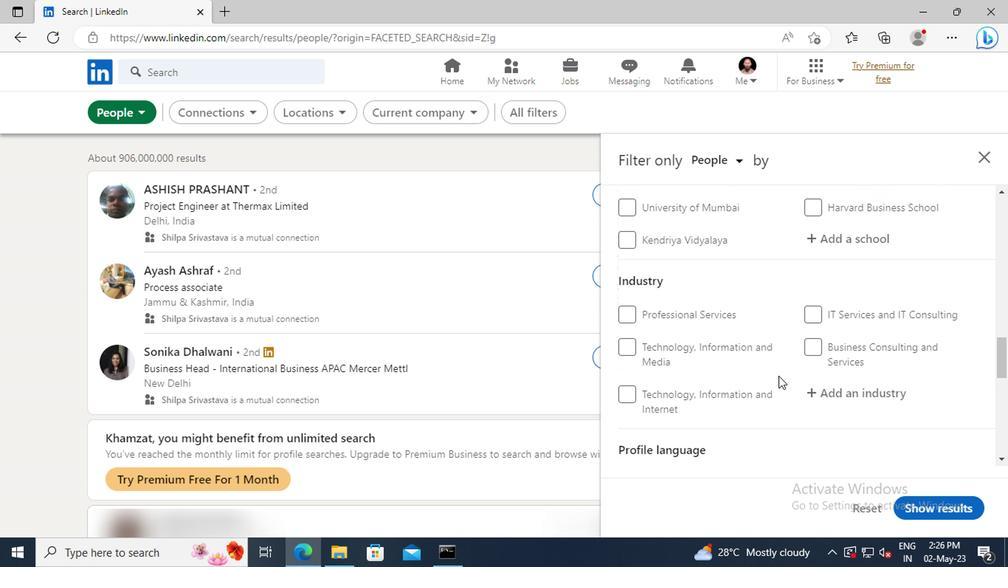 
Action: Mouse scrolled (665, 379) with delta (0, 0)
Screenshot: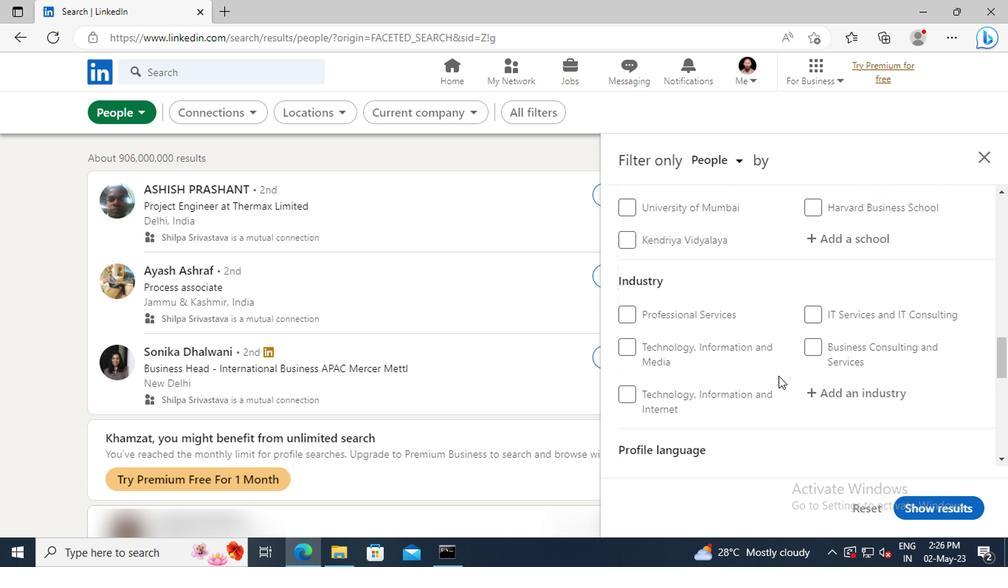 
Action: Mouse scrolled (665, 379) with delta (0, 0)
Screenshot: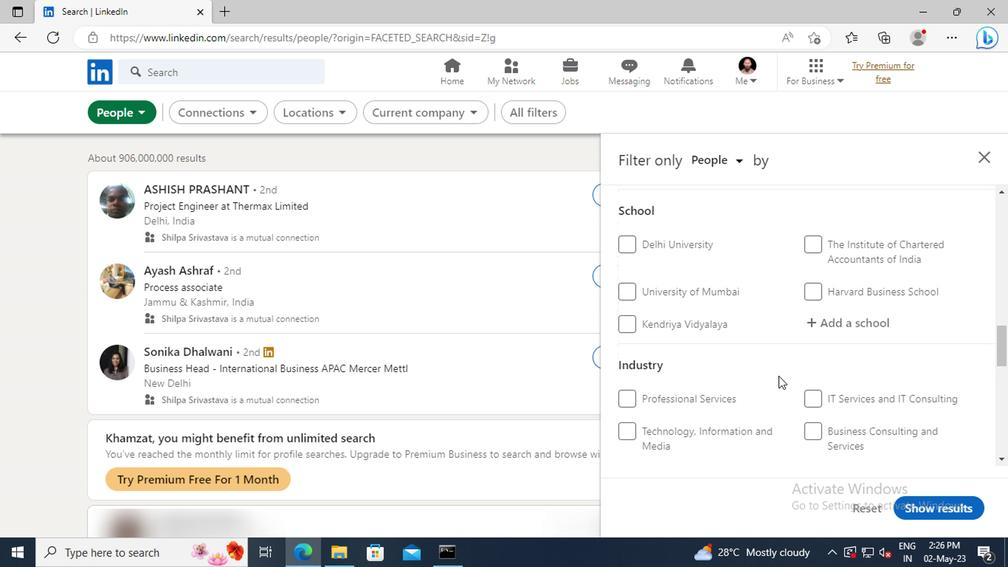 
Action: Mouse scrolled (665, 379) with delta (0, 0)
Screenshot: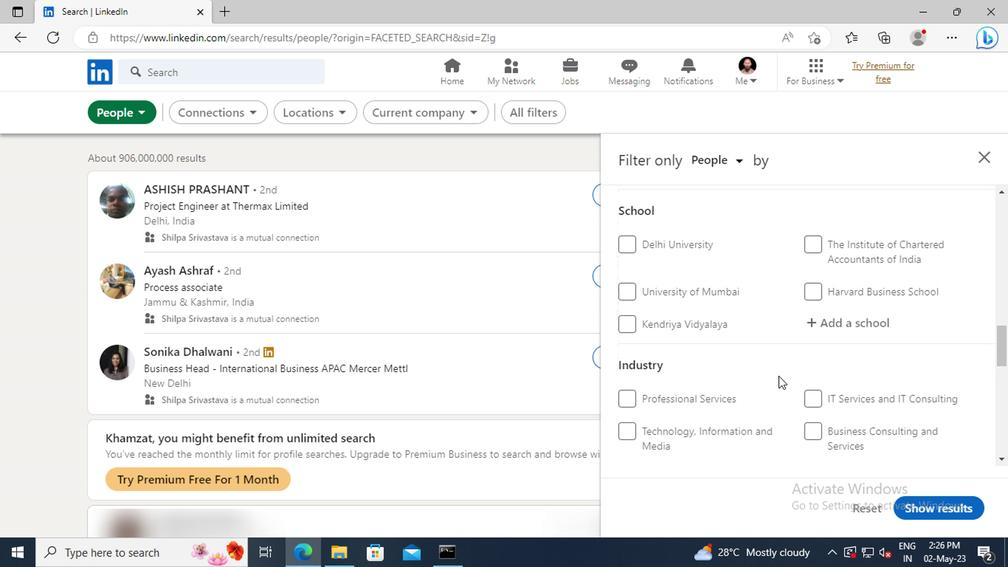 
Action: Mouse scrolled (665, 379) with delta (0, 0)
Screenshot: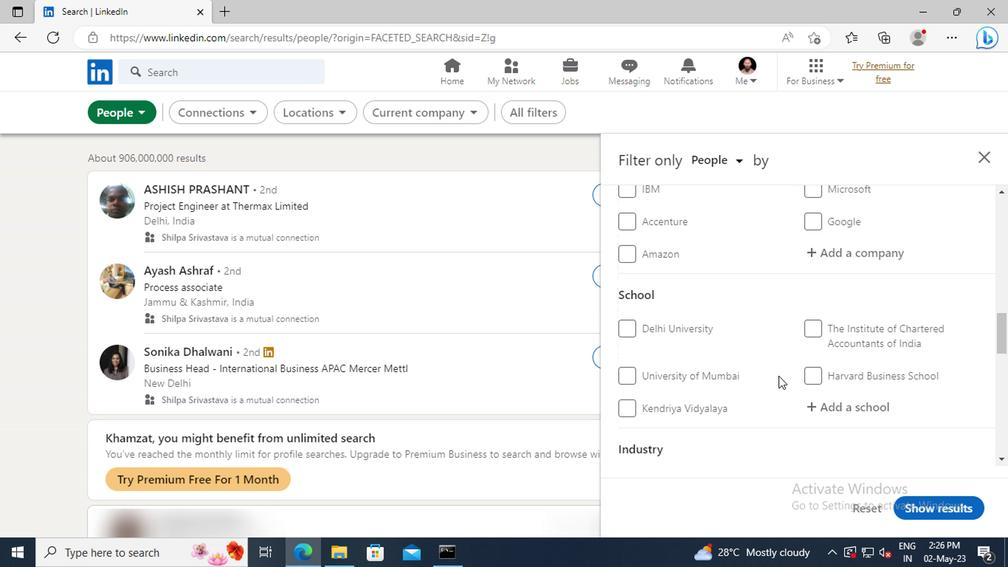
Action: Mouse scrolled (665, 379) with delta (0, 0)
Screenshot: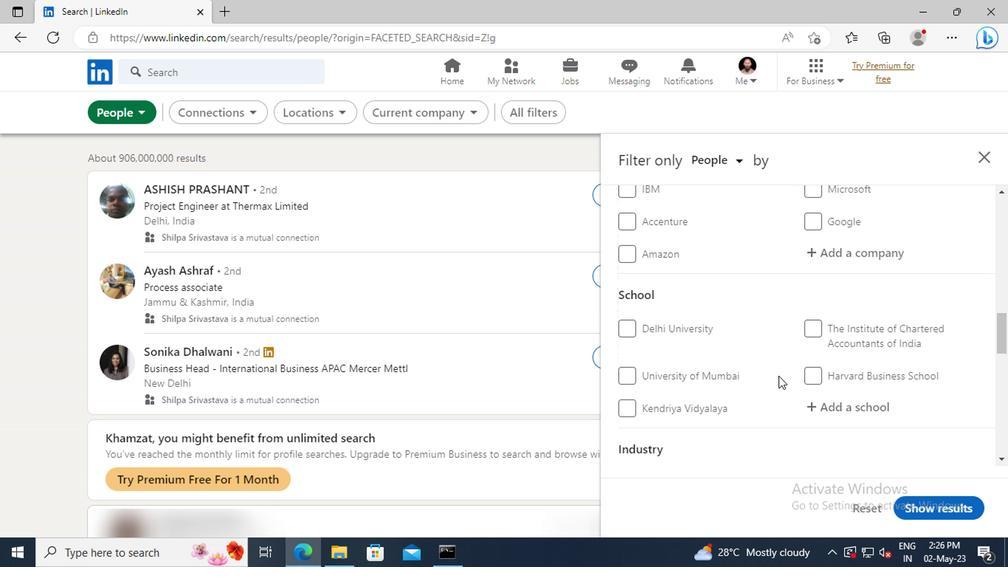
Action: Mouse scrolled (665, 379) with delta (0, 0)
Screenshot: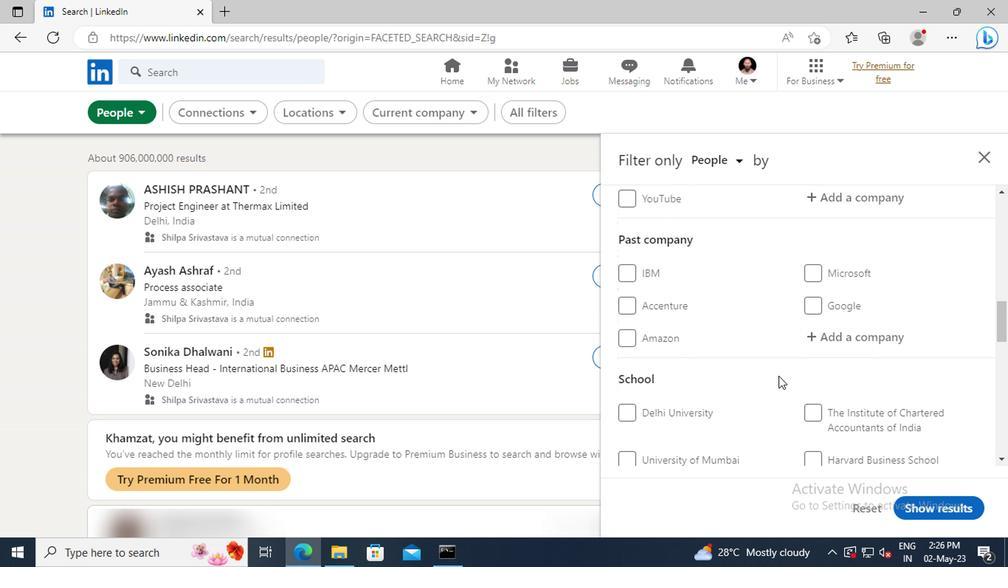 
Action: Mouse scrolled (665, 379) with delta (0, 0)
Screenshot: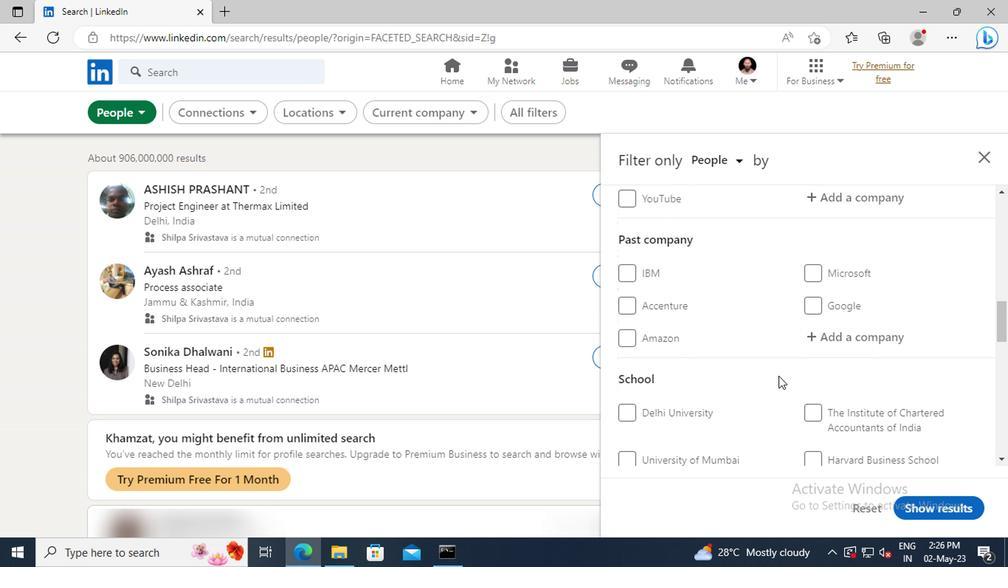 
Action: Mouse scrolled (665, 379) with delta (0, 0)
Screenshot: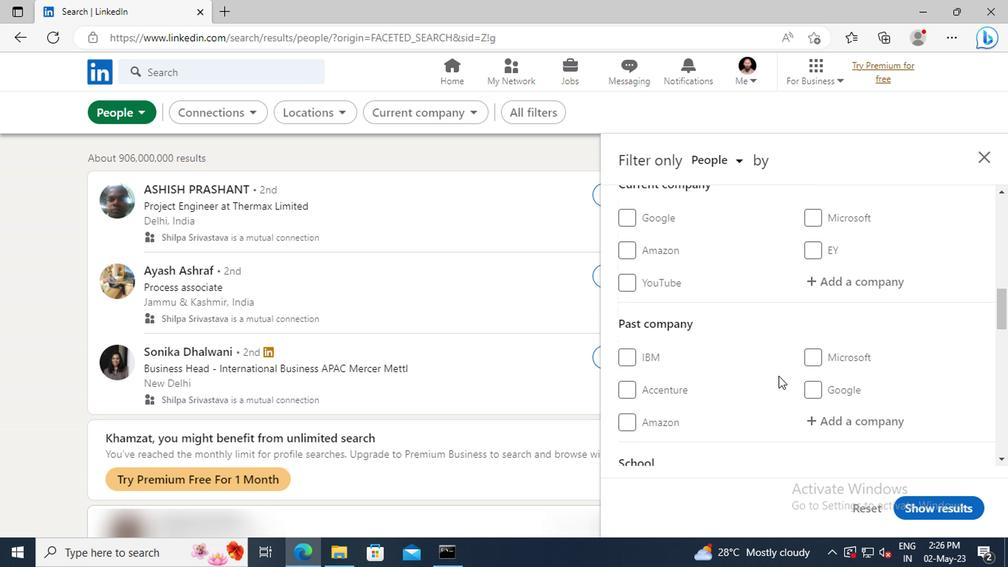 
Action: Mouse moved to (690, 345)
Screenshot: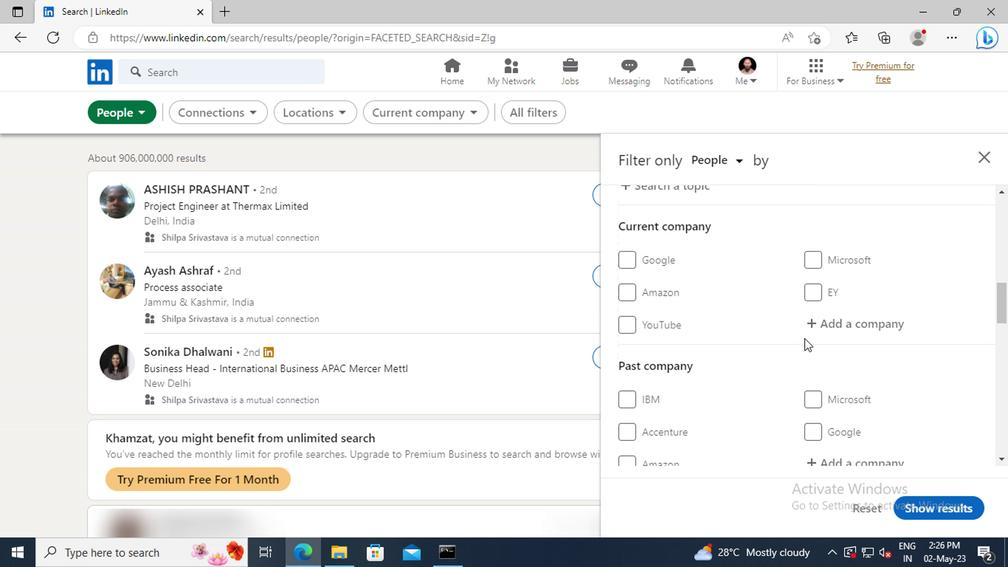 
Action: Mouse pressed left at (690, 345)
Screenshot: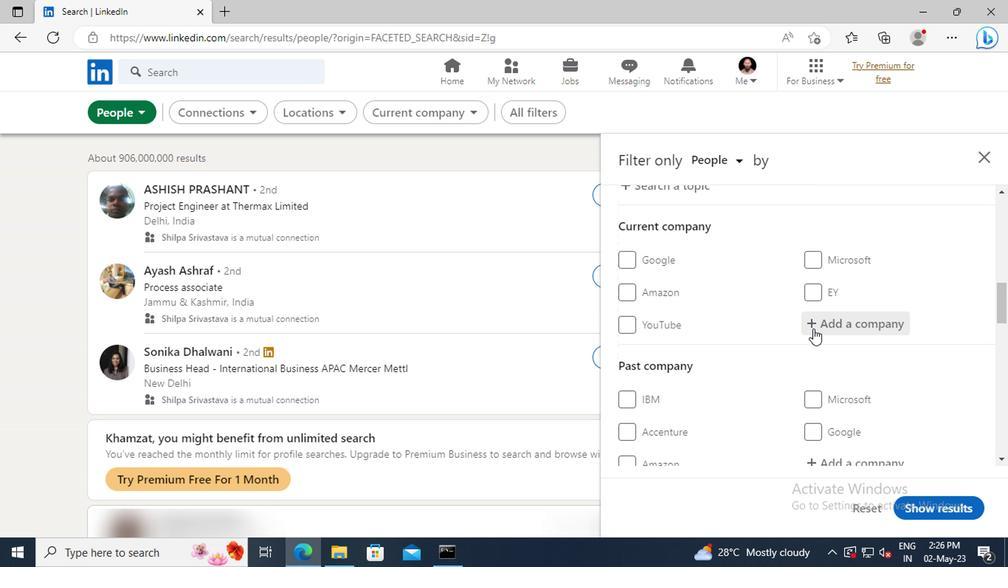 
Action: Key pressed <Key.shift>CVENT
Screenshot: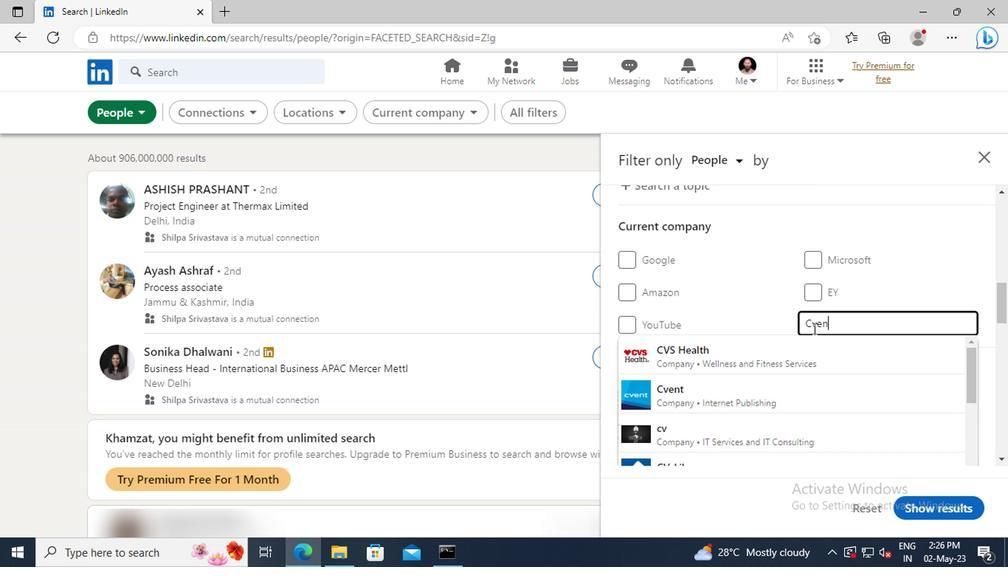 
Action: Mouse moved to (690, 359)
Screenshot: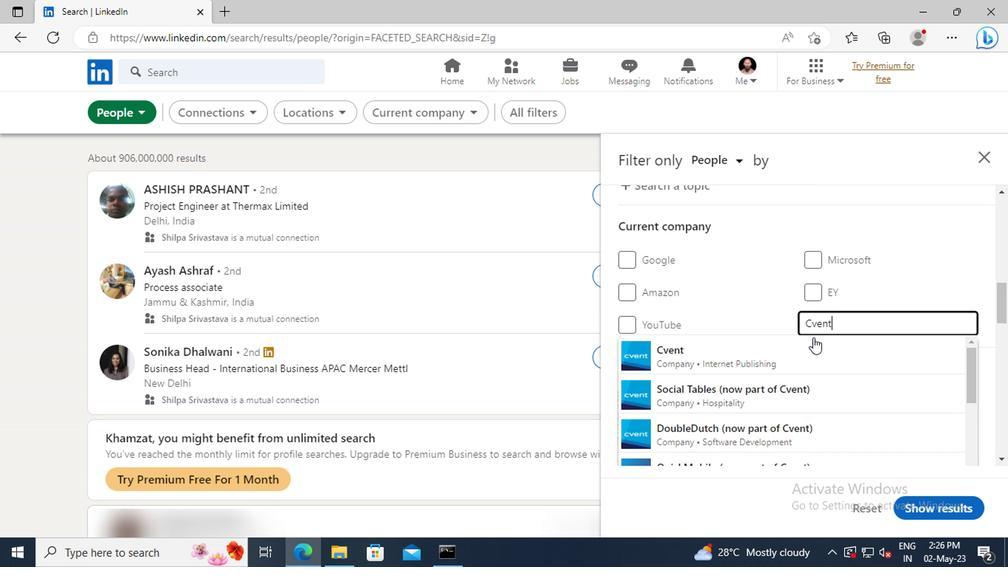 
Action: Mouse pressed left at (690, 359)
Screenshot: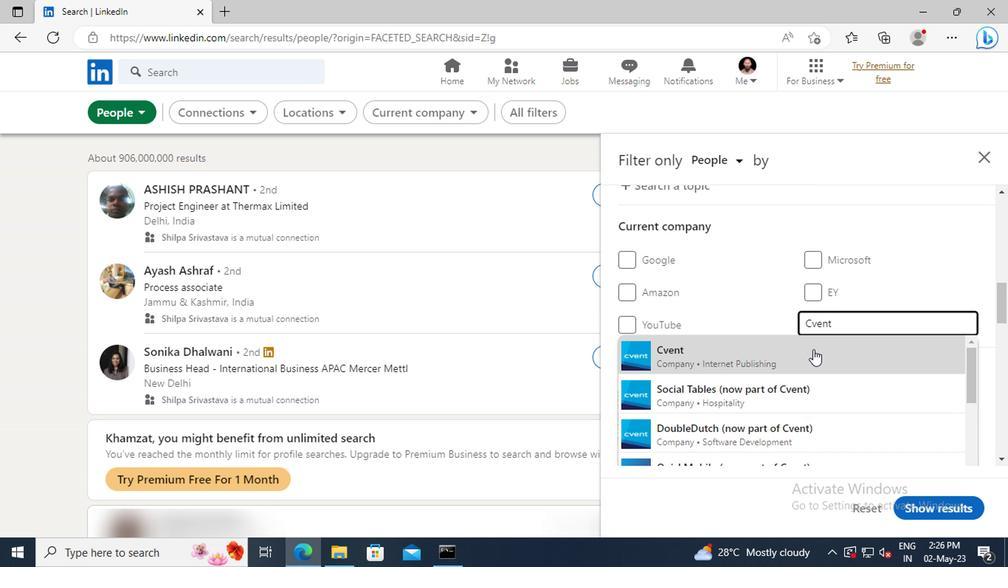 
Action: Mouse scrolled (690, 359) with delta (0, 0)
Screenshot: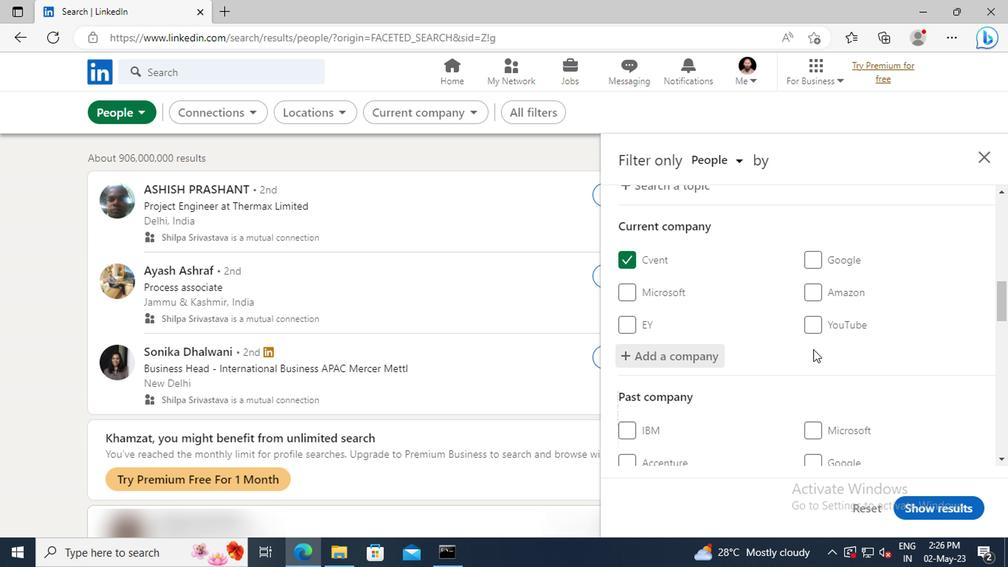 
Action: Mouse scrolled (690, 359) with delta (0, 0)
Screenshot: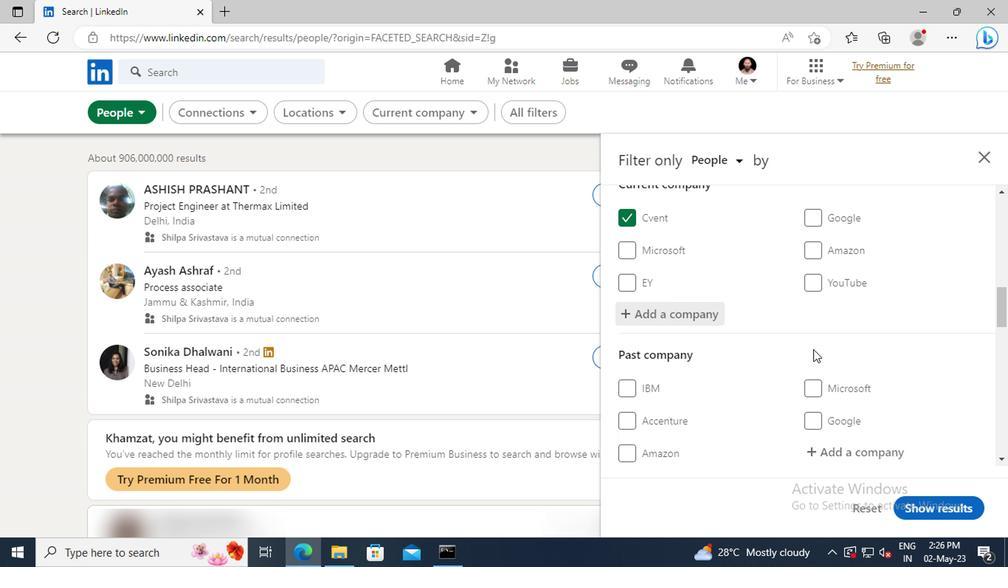 
Action: Mouse scrolled (690, 359) with delta (0, 0)
Screenshot: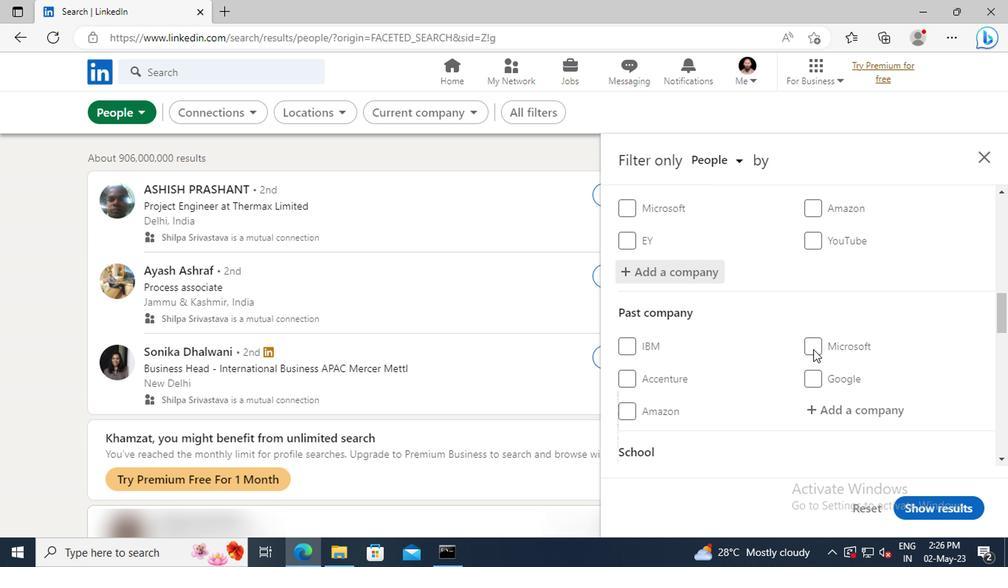 
Action: Mouse scrolled (690, 359) with delta (0, 0)
Screenshot: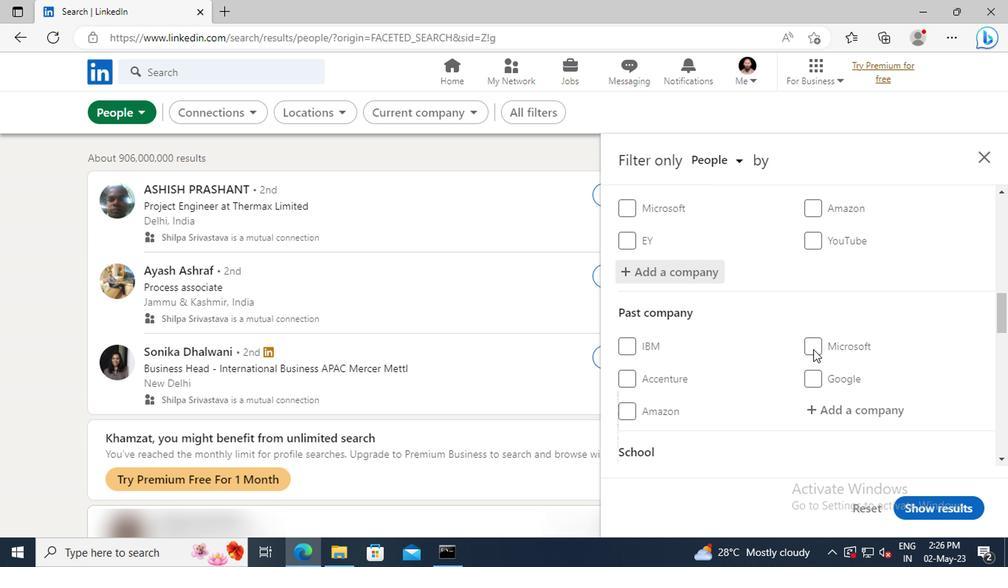 
Action: Mouse scrolled (690, 359) with delta (0, 0)
Screenshot: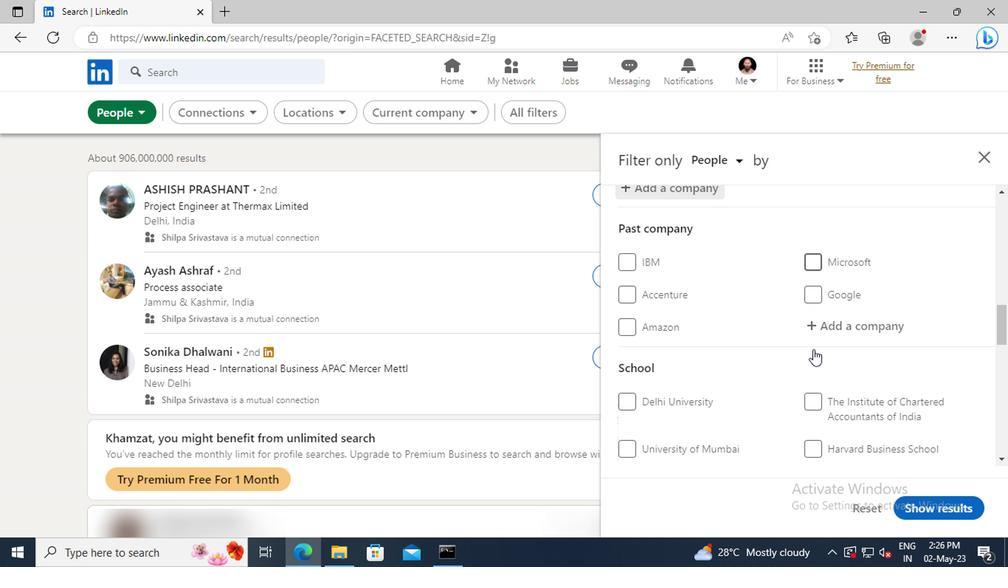 
Action: Mouse scrolled (690, 359) with delta (0, 0)
Screenshot: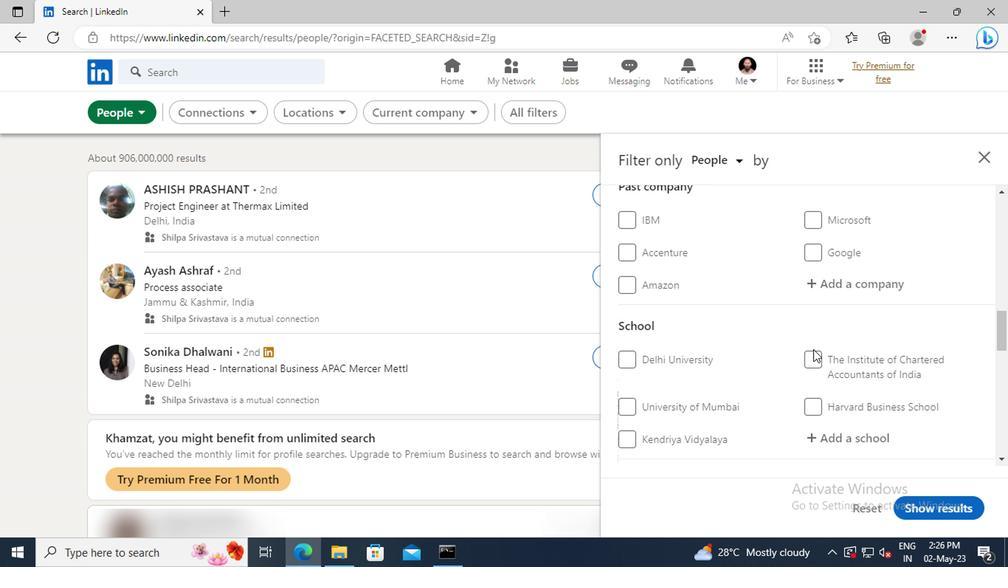 
Action: Mouse scrolled (690, 359) with delta (0, 0)
Screenshot: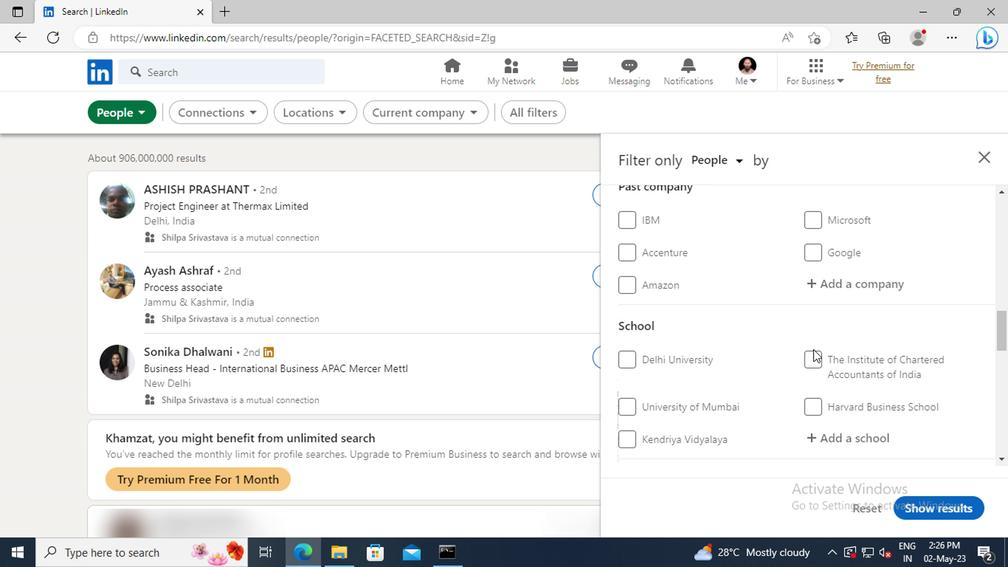 
Action: Mouse moved to (694, 366)
Screenshot: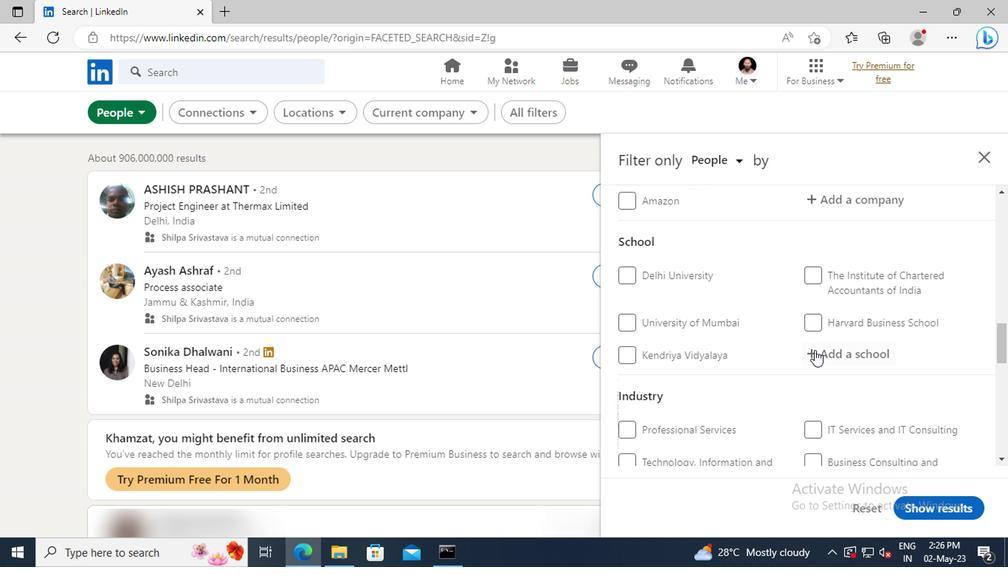 
Action: Mouse pressed left at (694, 366)
Screenshot: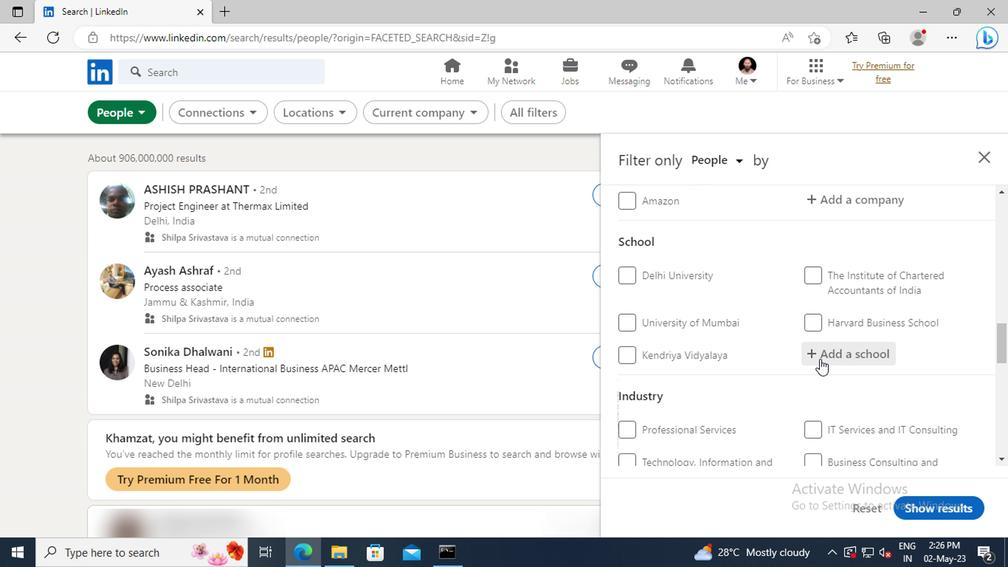 
Action: Key pressed <Key.shift>RAMANUJAN<Key.space><Key.shift>CO
Screenshot: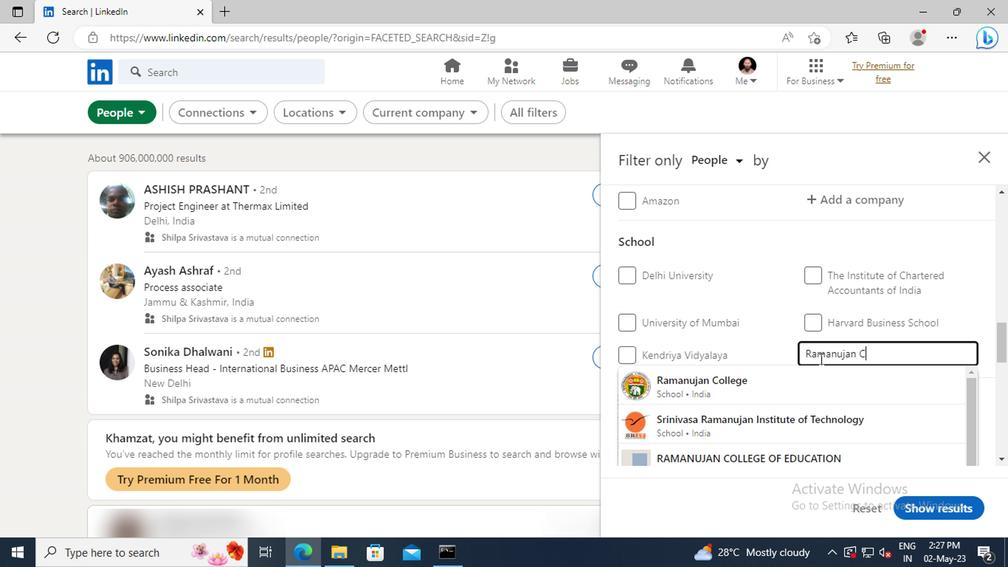 
Action: Mouse moved to (695, 380)
Screenshot: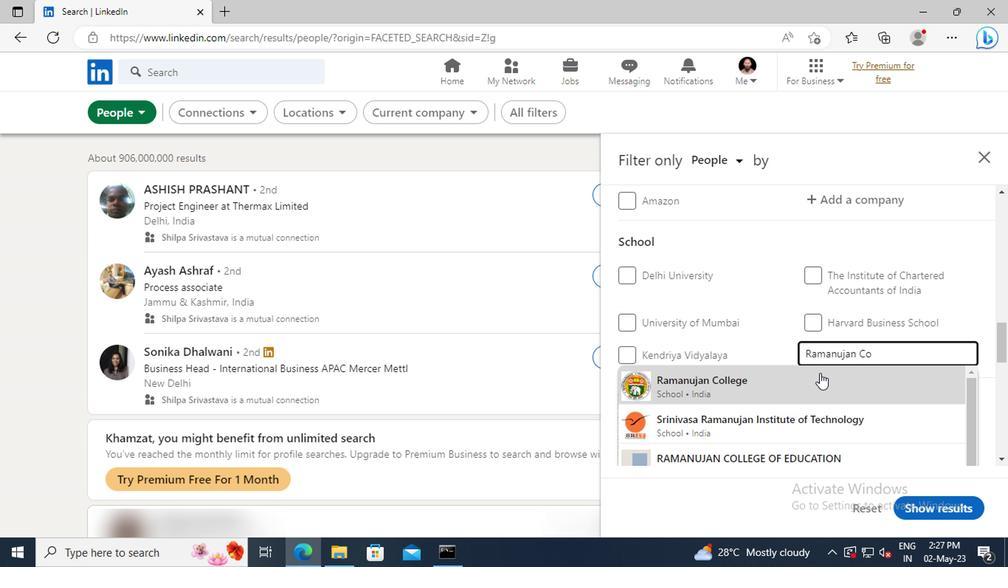 
Action: Mouse pressed left at (695, 380)
Screenshot: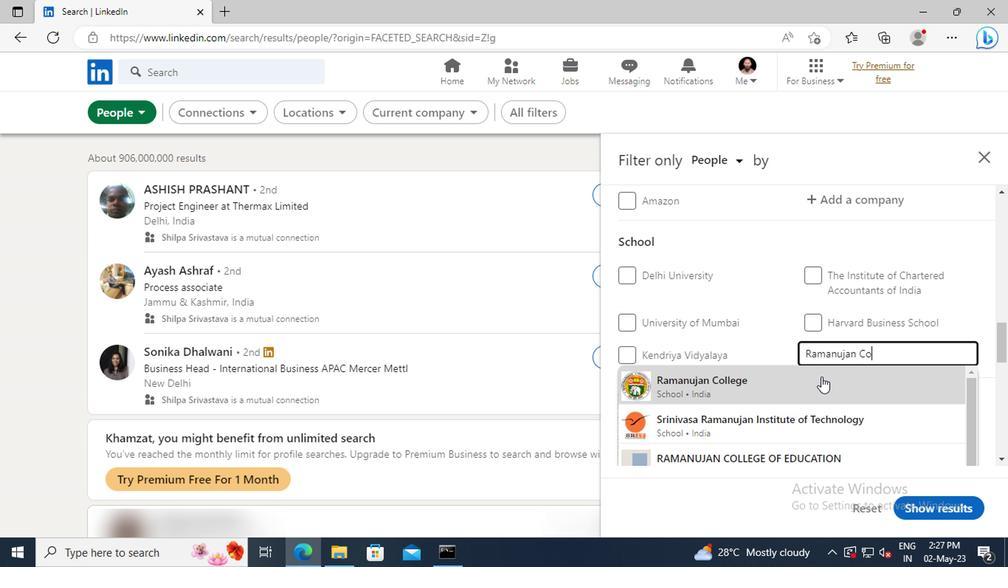 
Action: Mouse scrolled (695, 379) with delta (0, 0)
Screenshot: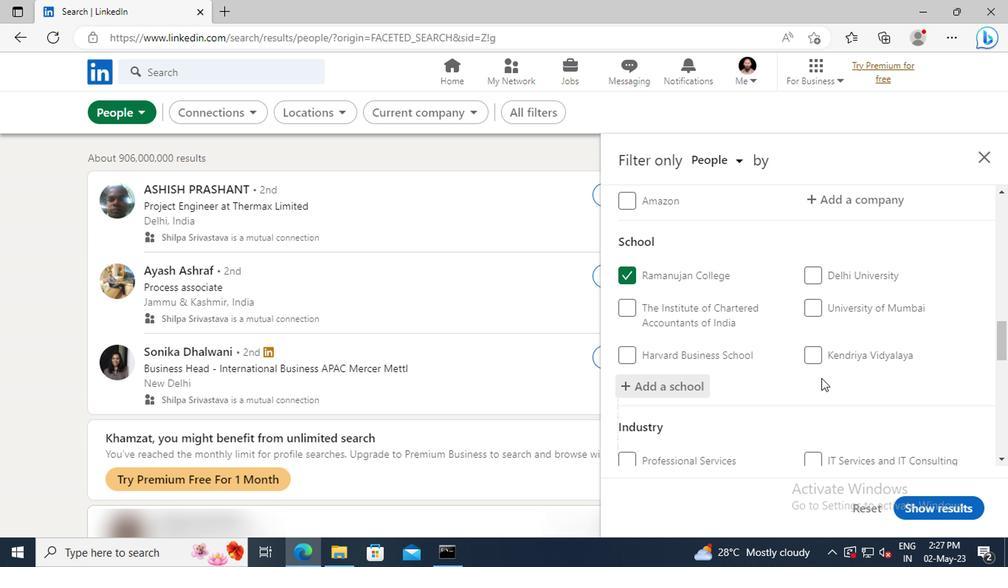 
Action: Mouse scrolled (695, 379) with delta (0, 0)
Screenshot: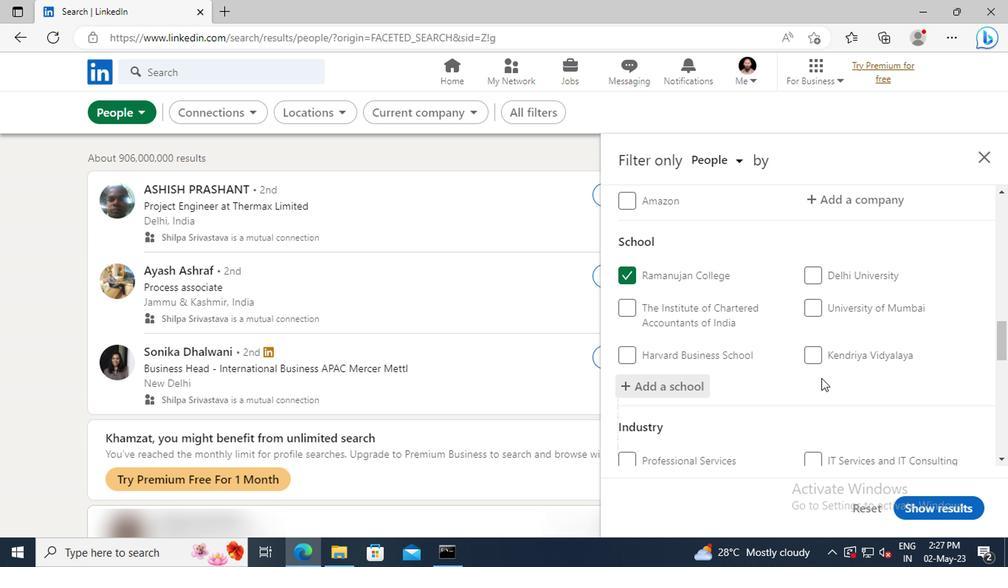 
Action: Mouse scrolled (695, 379) with delta (0, 0)
Screenshot: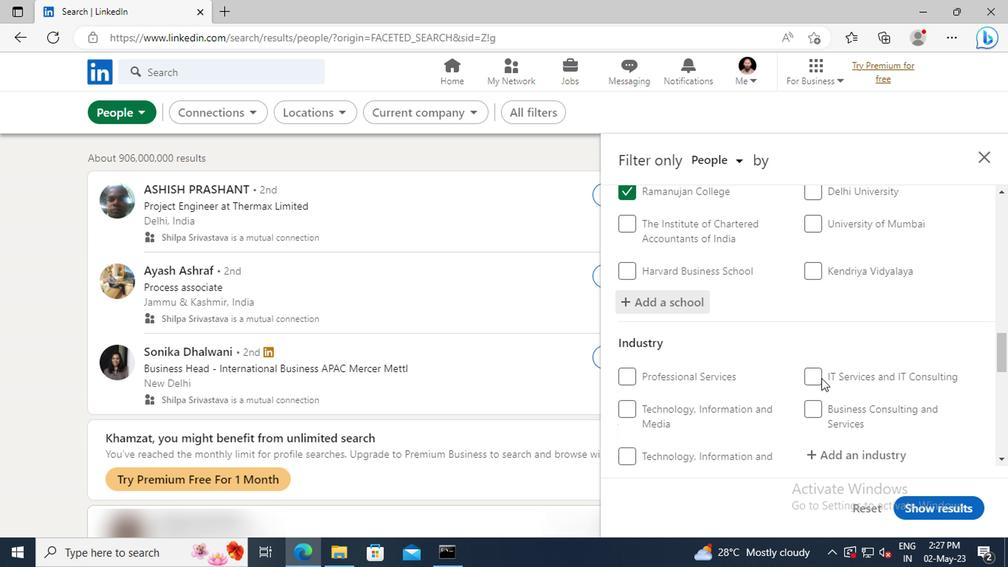 
Action: Mouse scrolled (695, 379) with delta (0, 0)
Screenshot: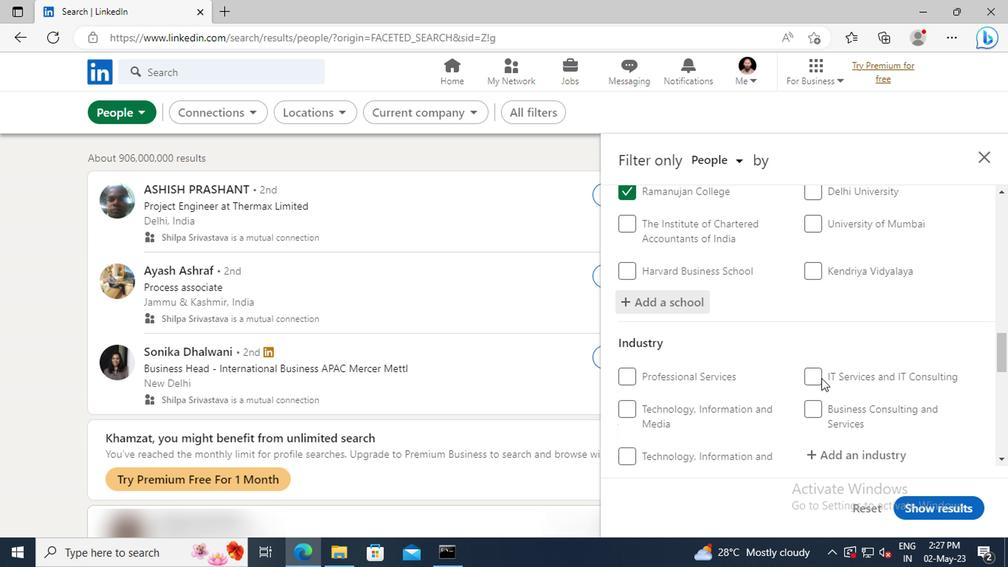 
Action: Mouse moved to (699, 380)
Screenshot: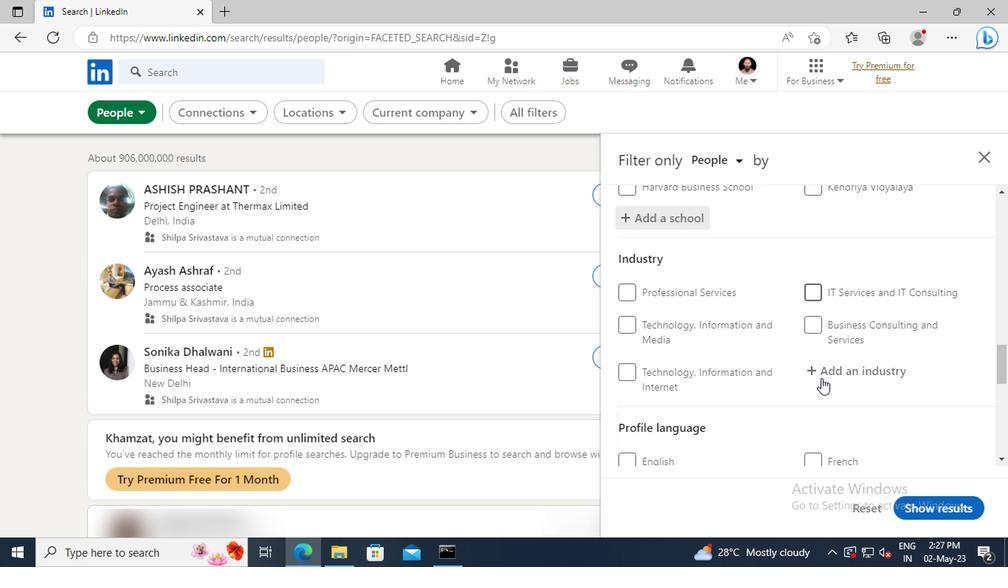 
Action: Mouse pressed left at (699, 380)
Screenshot: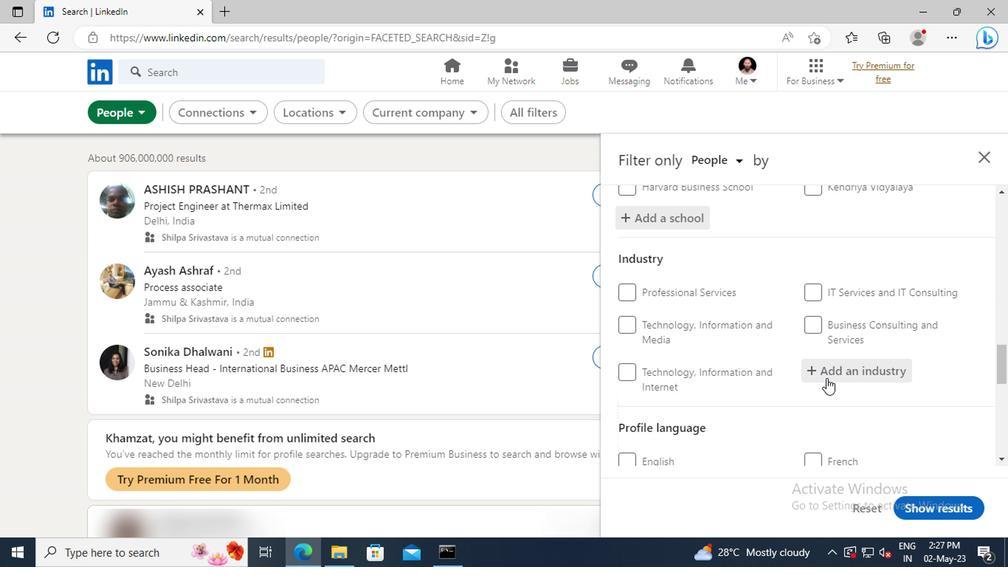 
Action: Key pressed <Key.shift>CUTLERY
Screenshot: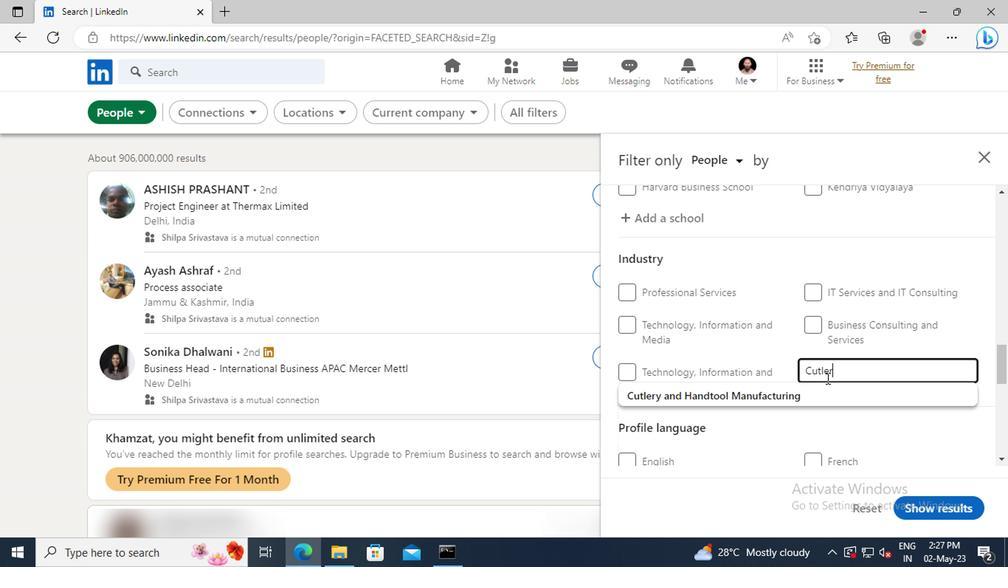 
Action: Mouse moved to (700, 392)
Screenshot: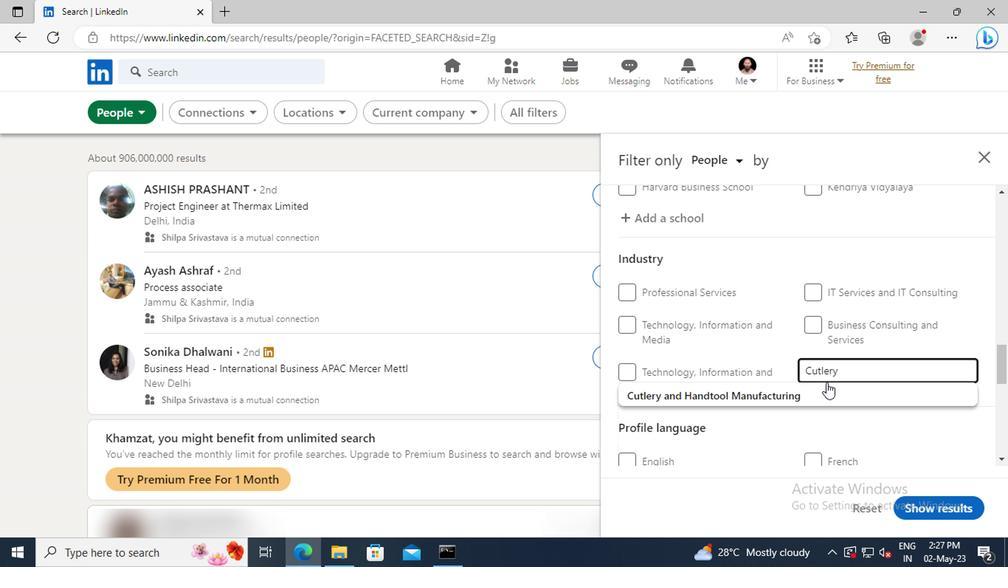 
Action: Mouse pressed left at (700, 392)
Screenshot: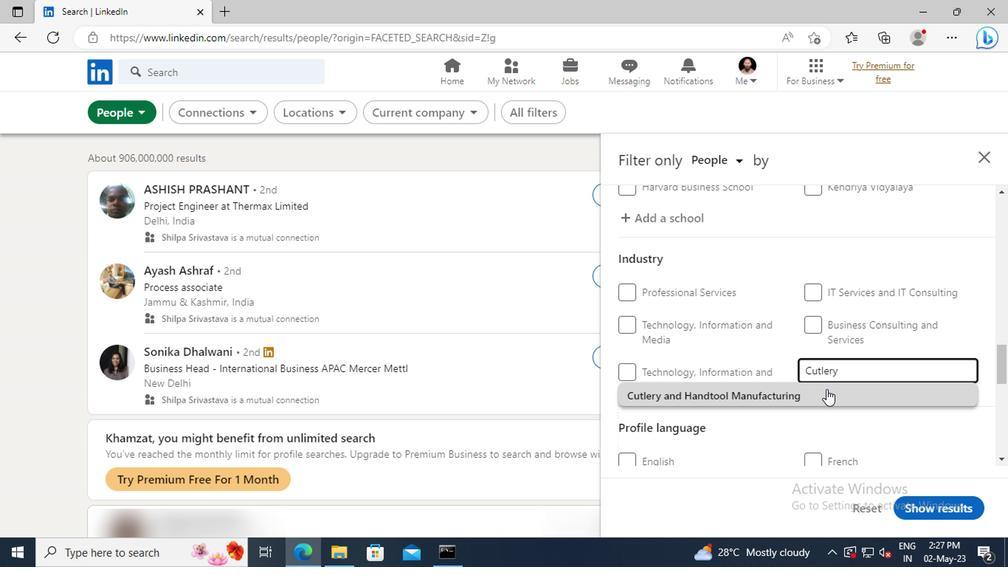 
Action: Mouse scrolled (700, 392) with delta (0, 0)
Screenshot: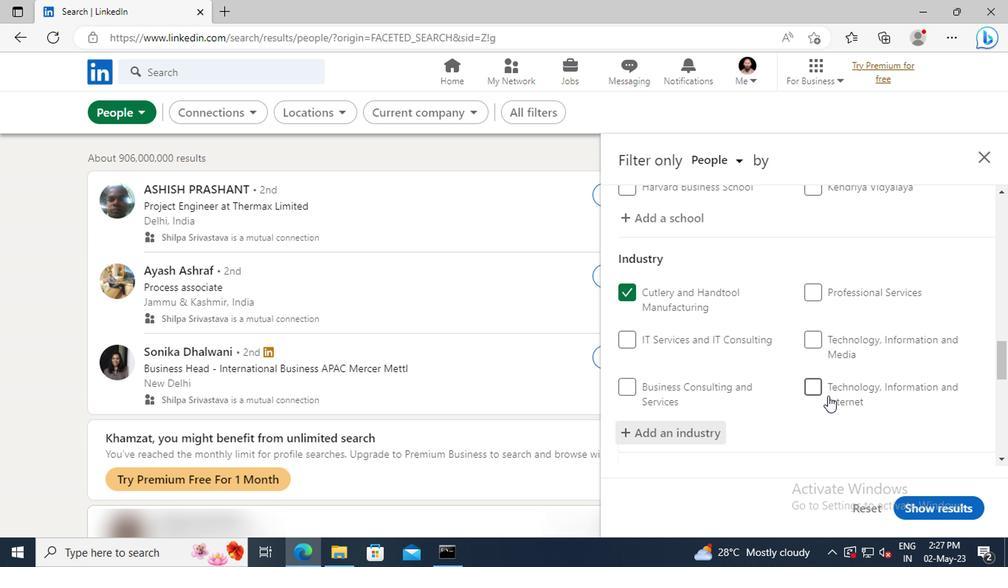 
Action: Mouse scrolled (700, 392) with delta (0, 0)
Screenshot: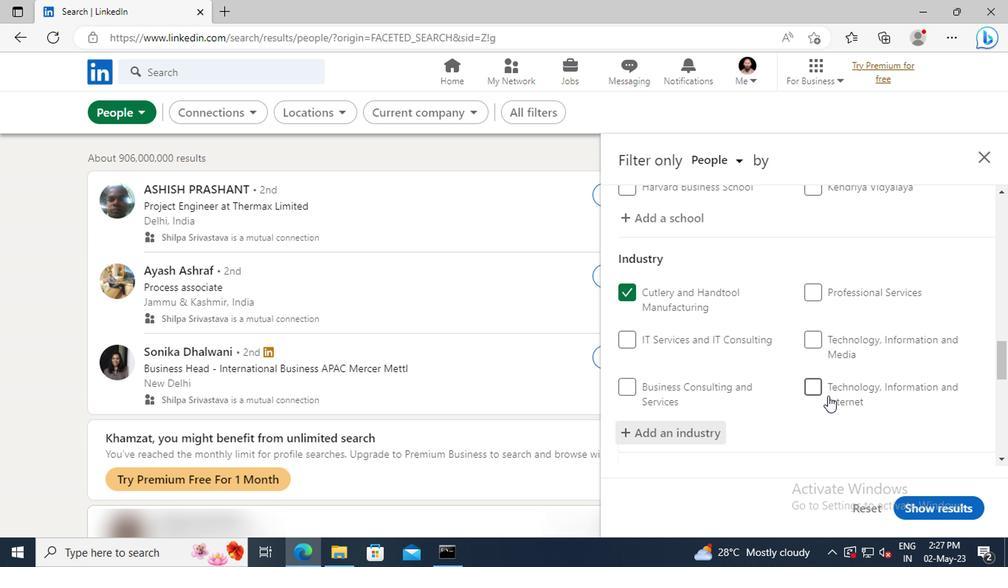 
Action: Mouse scrolled (700, 392) with delta (0, 0)
Screenshot: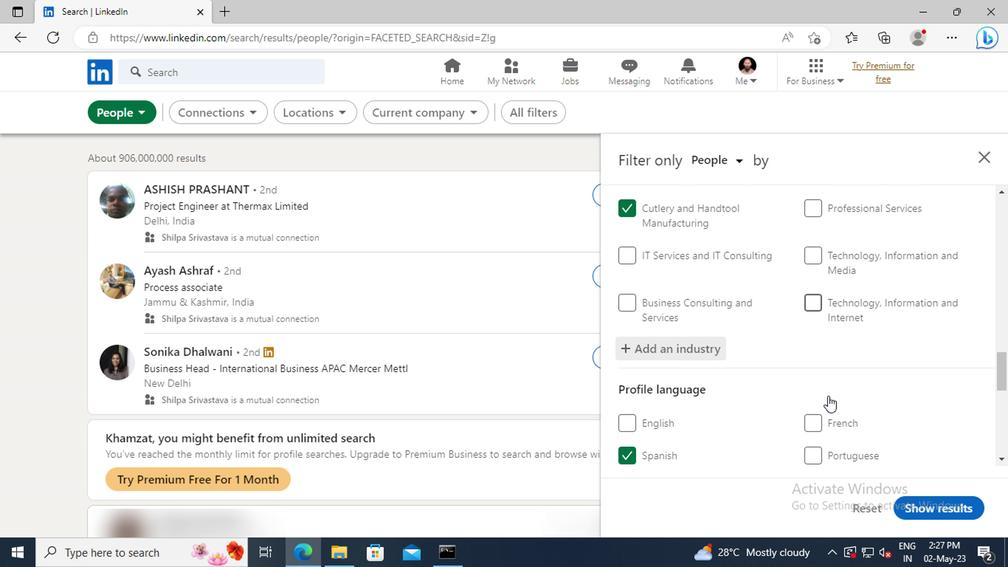 
Action: Mouse moved to (700, 388)
Screenshot: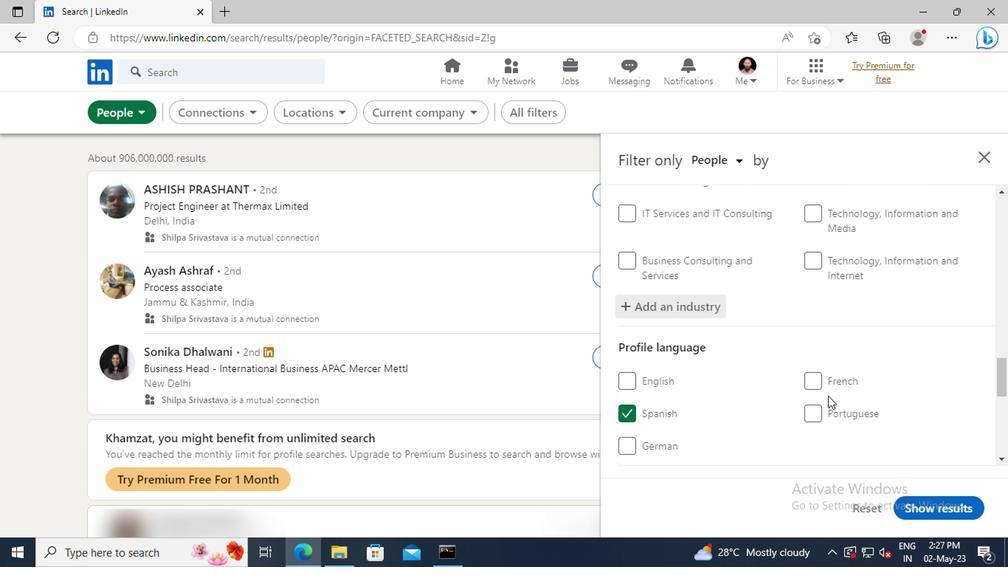 
Action: Mouse scrolled (700, 387) with delta (0, 0)
Screenshot: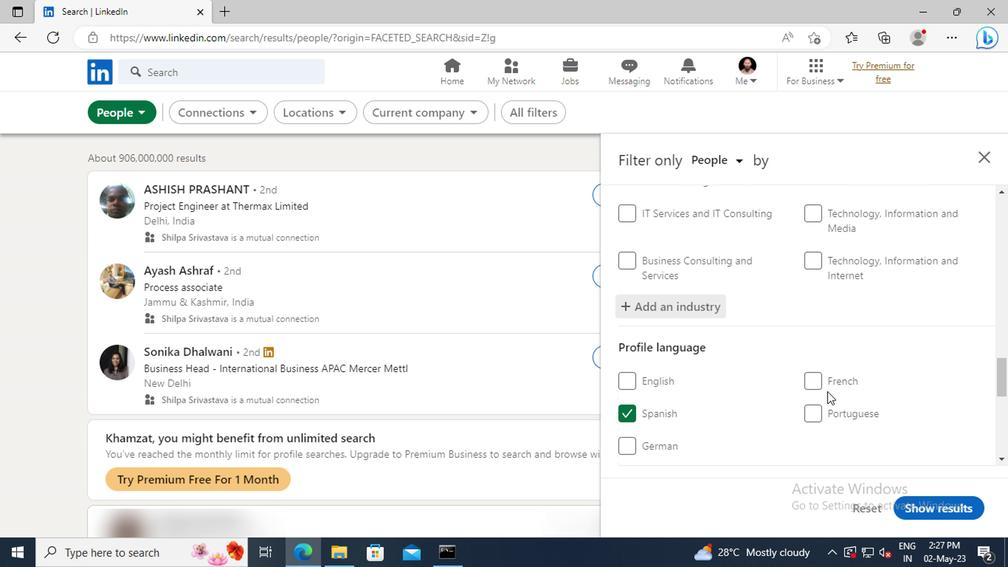 
Action: Mouse scrolled (700, 387) with delta (0, 0)
Screenshot: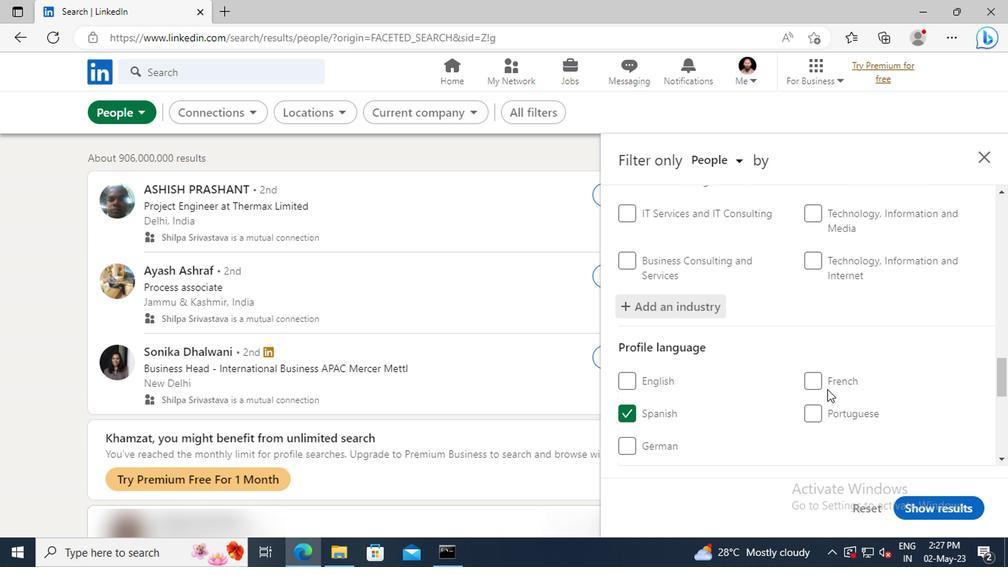 
Action: Mouse scrolled (700, 387) with delta (0, 0)
Screenshot: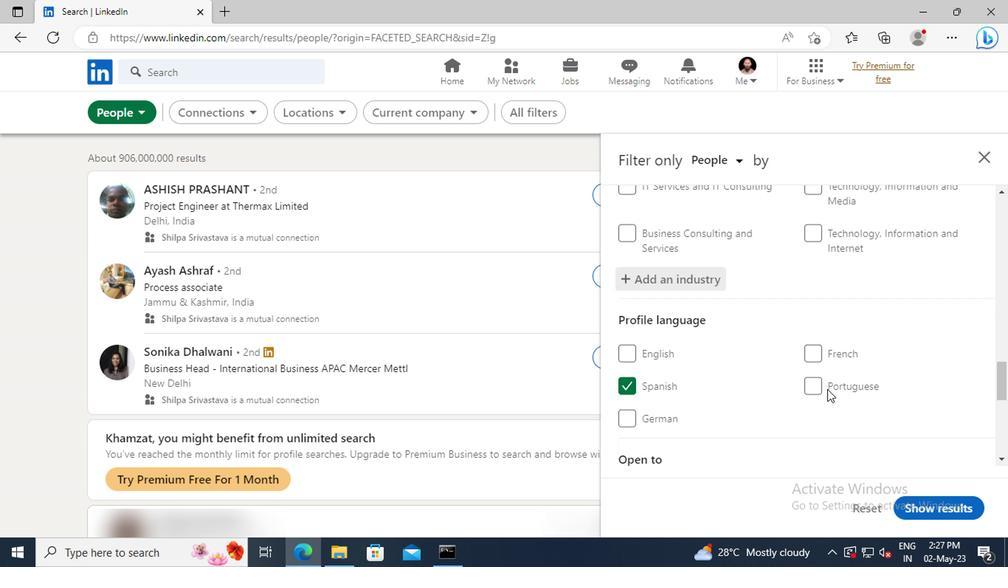 
Action: Mouse moved to (699, 383)
Screenshot: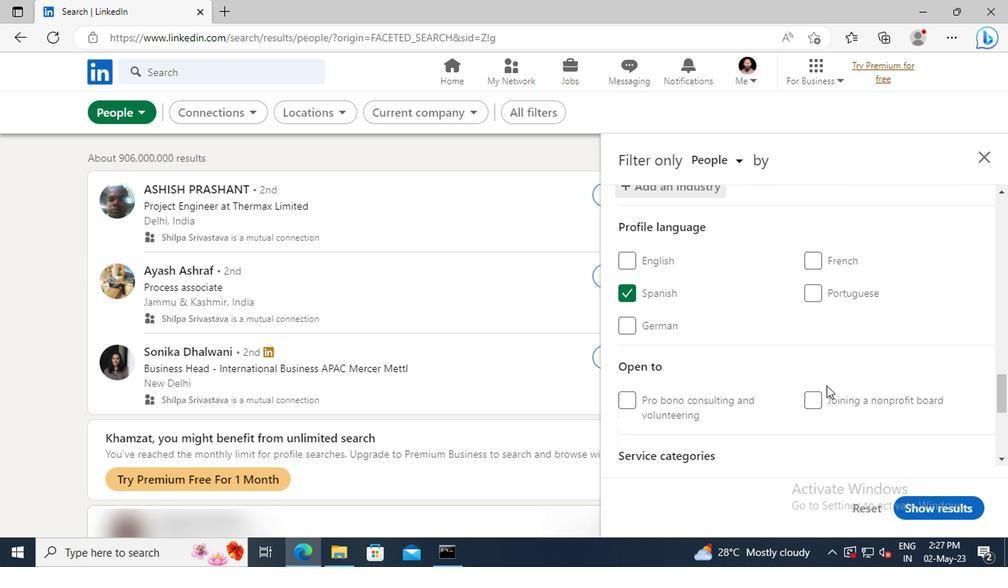 
Action: Mouse scrolled (699, 382) with delta (0, 0)
Screenshot: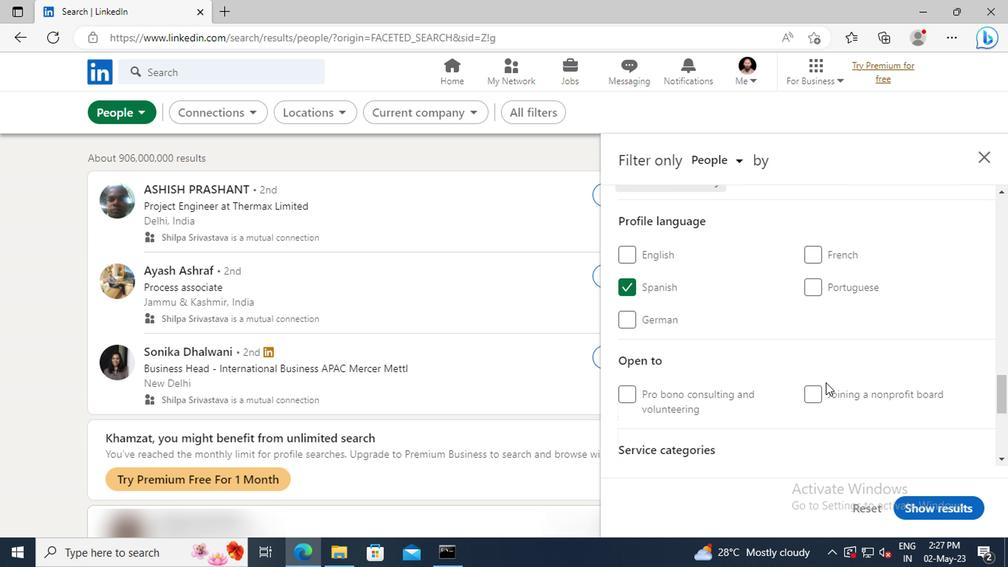 
Action: Mouse moved to (695, 372)
Screenshot: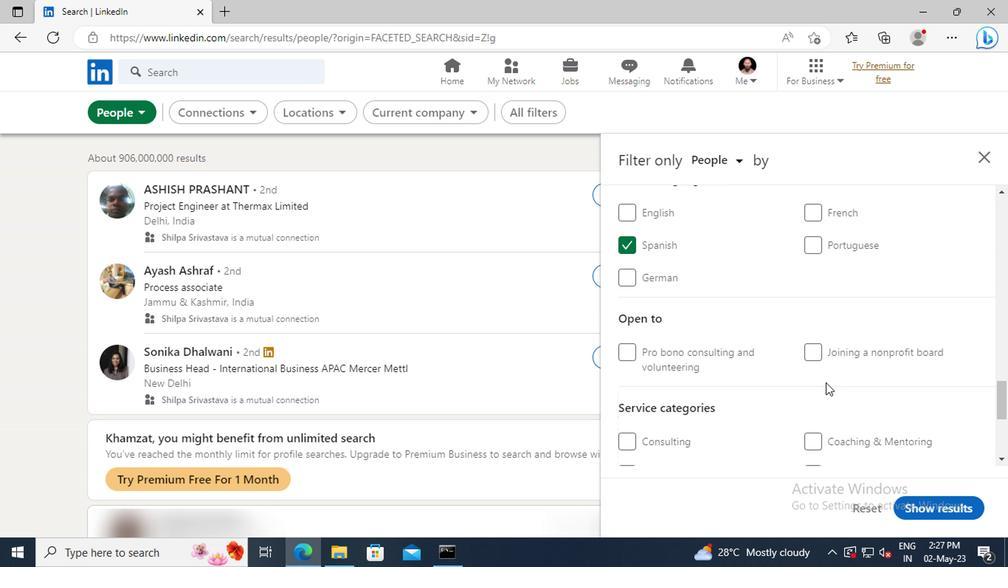 
Action: Mouse scrolled (695, 371) with delta (0, 0)
Screenshot: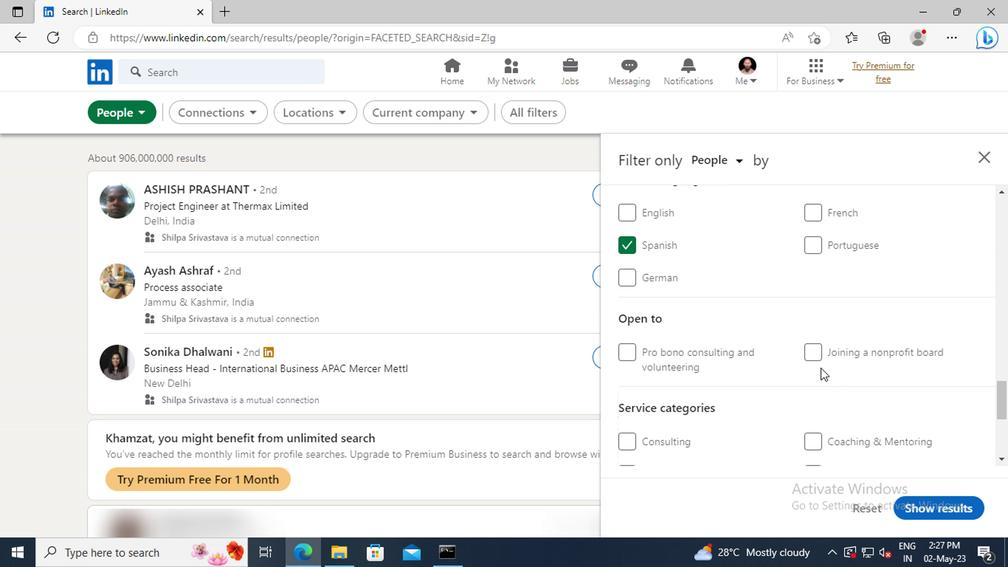 
Action: Mouse scrolled (695, 371) with delta (0, 0)
Screenshot: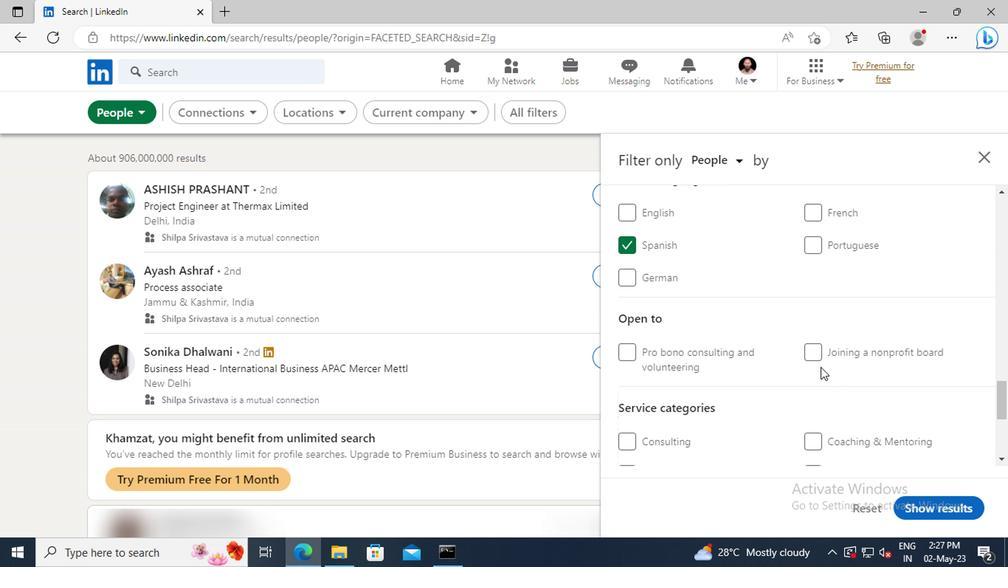 
Action: Mouse scrolled (695, 371) with delta (0, 0)
Screenshot: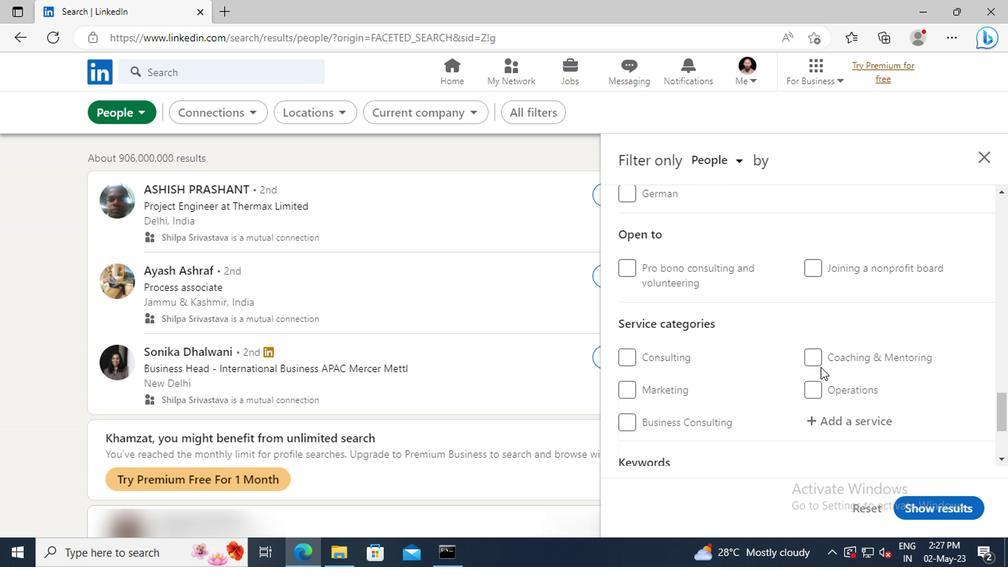 
Action: Mouse moved to (707, 384)
Screenshot: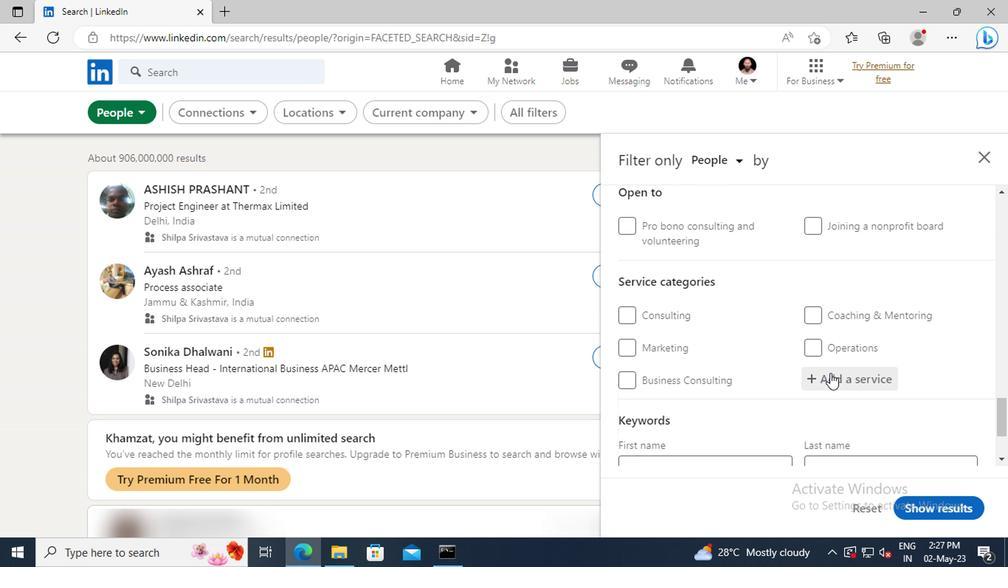 
Action: Mouse pressed left at (707, 384)
Screenshot: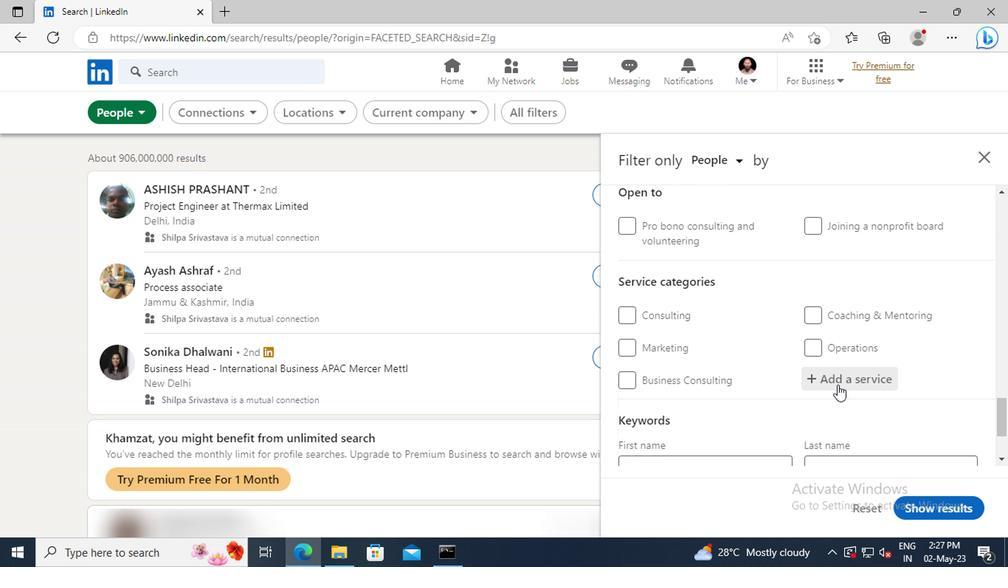 
Action: Key pressed <Key.shift>TAX<Key.space><Key.shift>PRE
Screenshot: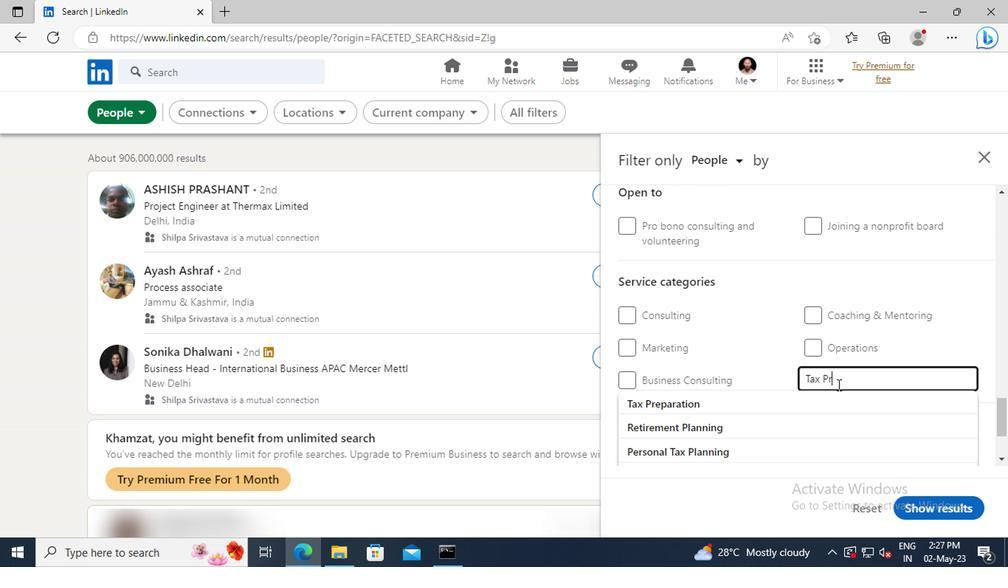 
Action: Mouse moved to (708, 397)
Screenshot: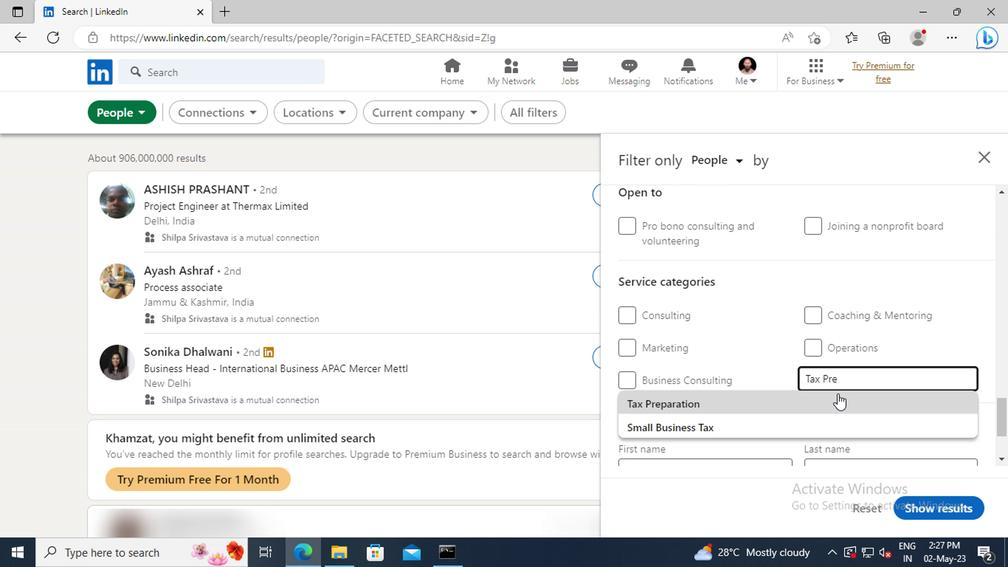 
Action: Mouse pressed left at (708, 397)
Screenshot: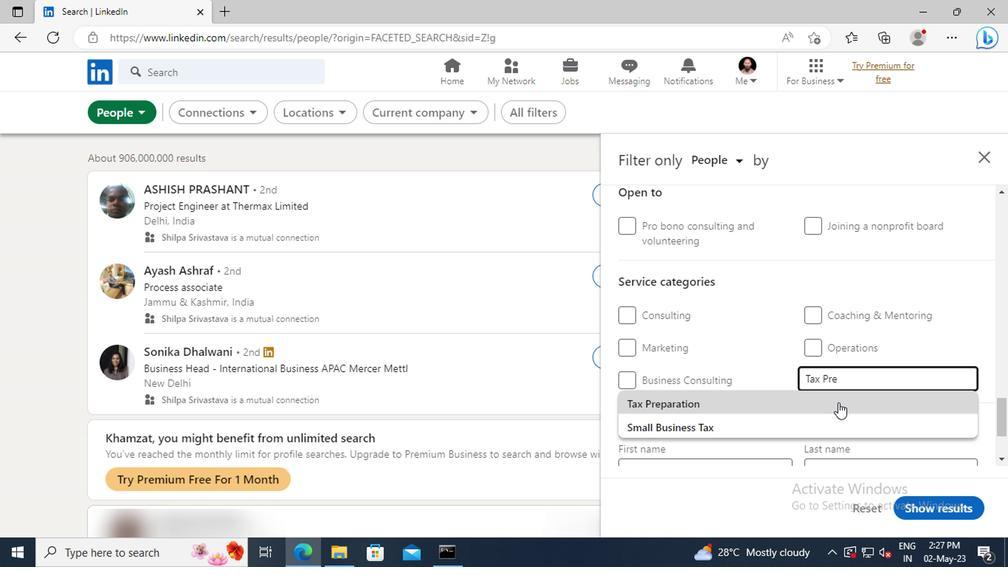 
Action: Mouse scrolled (708, 397) with delta (0, 0)
Screenshot: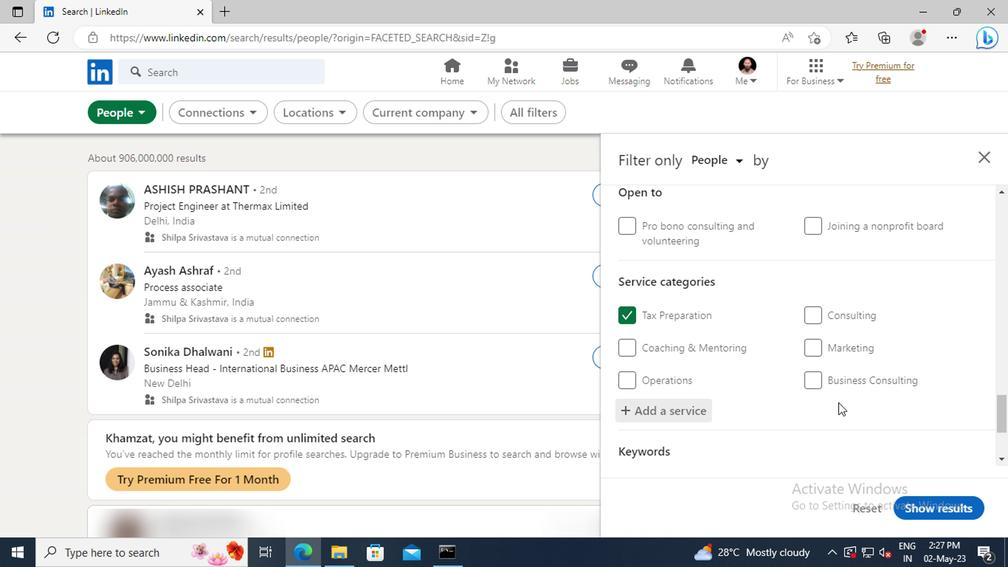 
Action: Mouse scrolled (708, 397) with delta (0, 0)
Screenshot: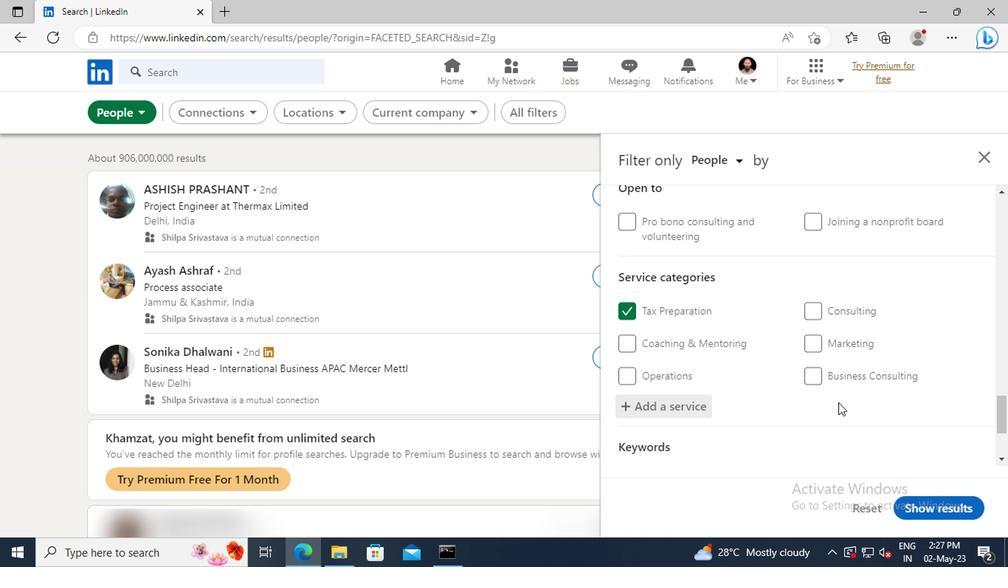 
Action: Mouse scrolled (708, 397) with delta (0, 0)
Screenshot: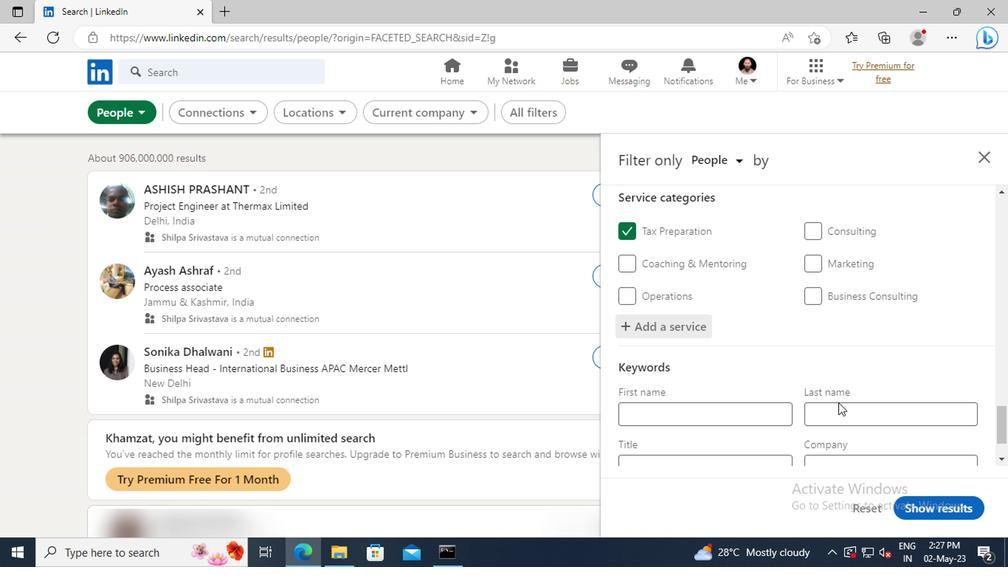 
Action: Mouse scrolled (708, 397) with delta (0, 0)
Screenshot: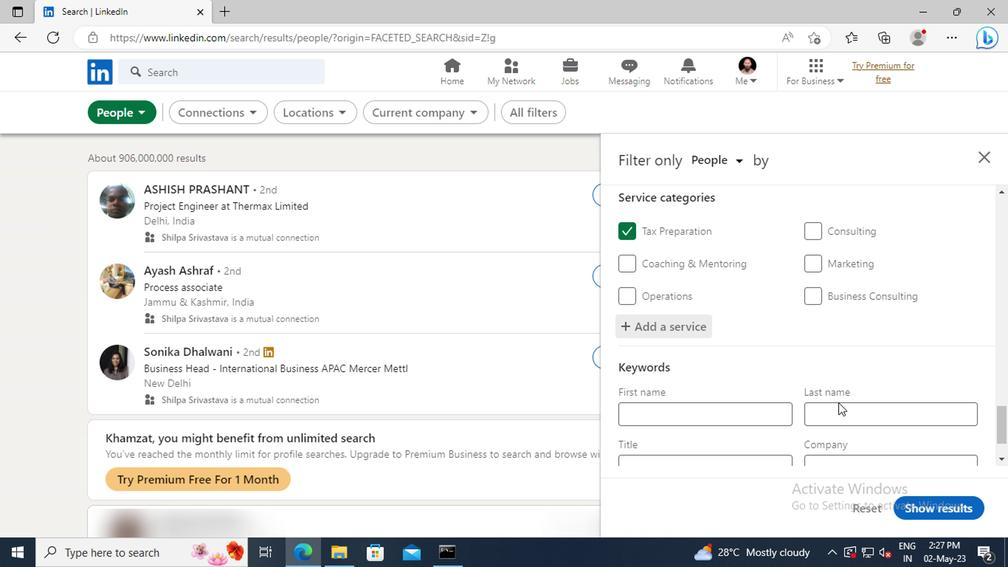 
Action: Mouse moved to (622, 400)
Screenshot: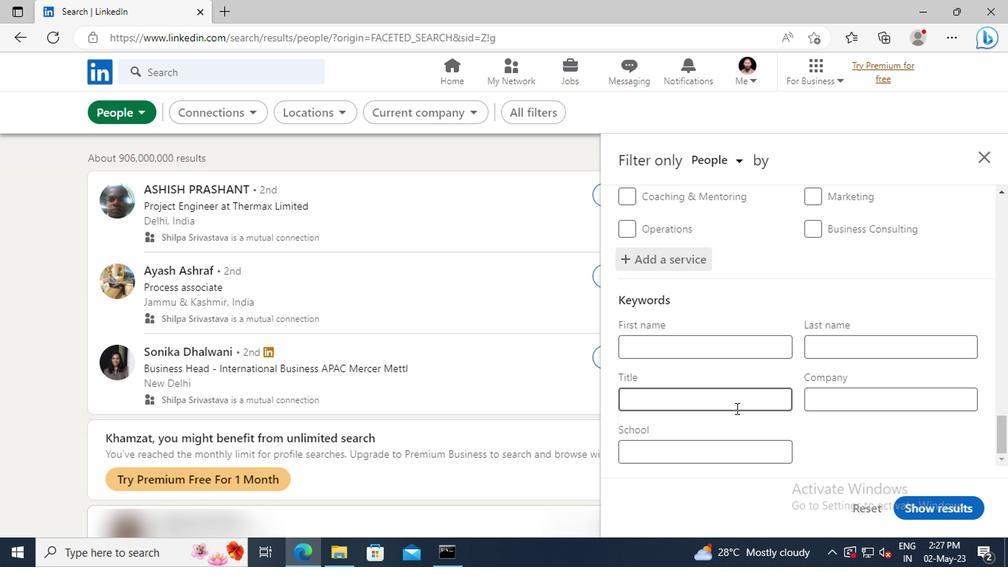 
Action: Mouse pressed left at (622, 400)
Screenshot: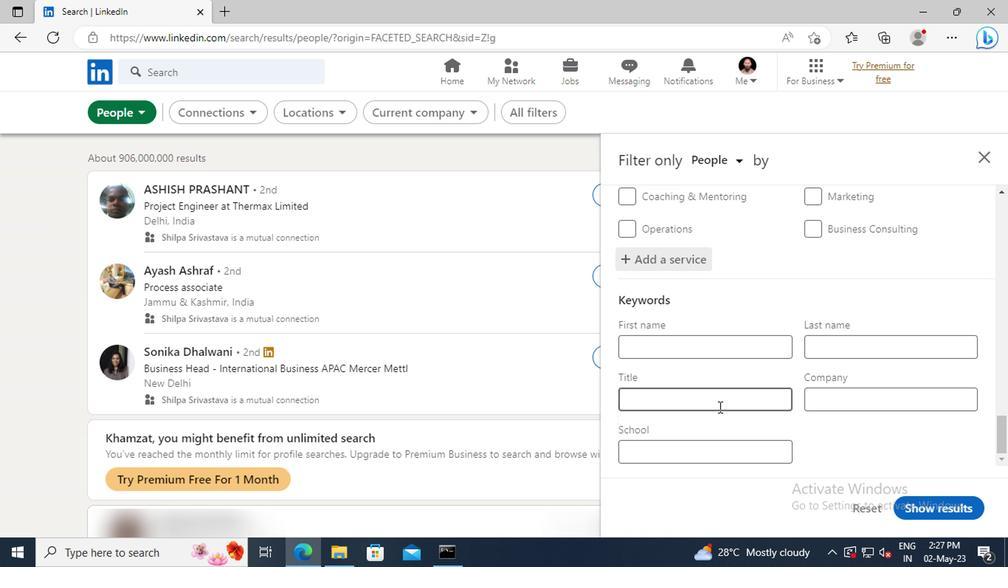 
Action: Key pressed <Key.shift>TRANSLATOR<Key.enter>
Screenshot: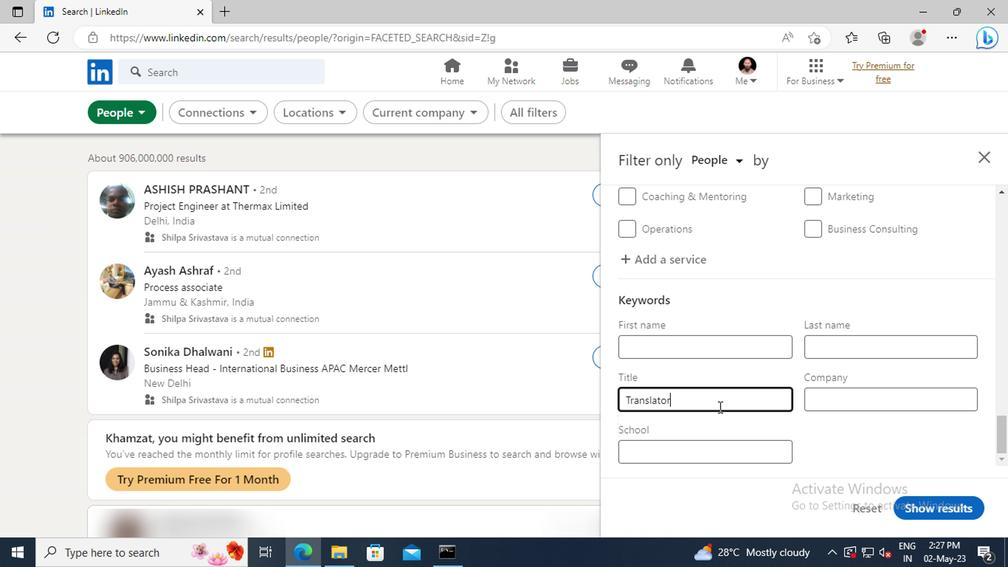 
Action: Mouse moved to (756, 472)
Screenshot: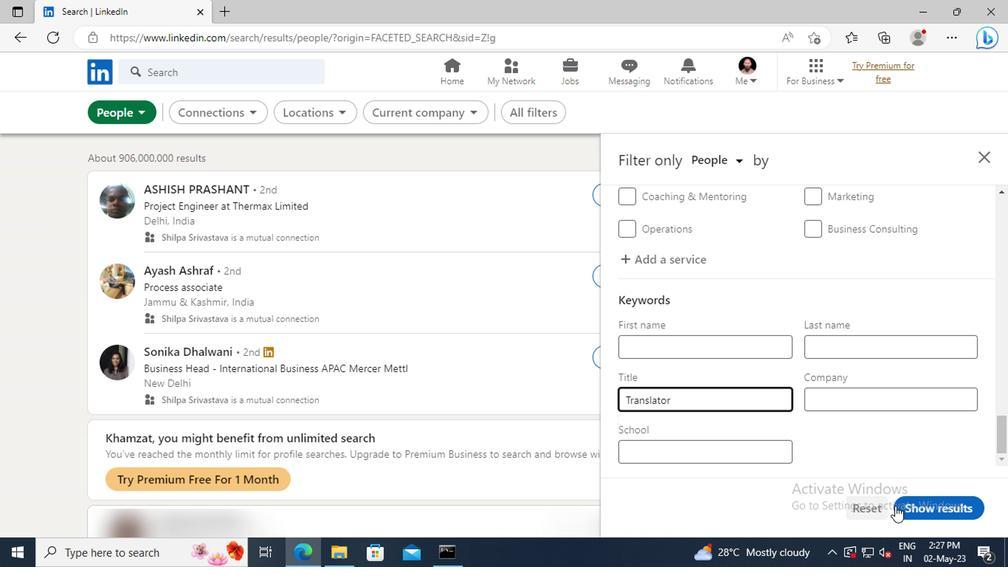 
Action: Mouse pressed left at (756, 472)
Screenshot: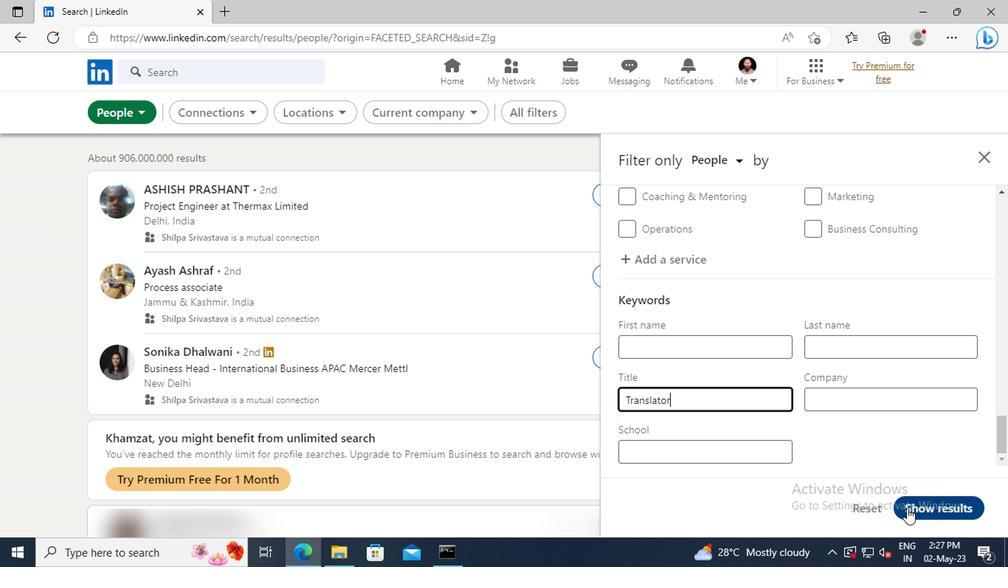 
